 Task: Search one way flight ticket for 3 adults, 3 children in business from New York: Laguardia Airport (and Marine Air Terminal) to Jackson: Jackson Hole Airport on 5-2-2023. Choice of flights is Delta. Number of bags: 4 checked bags. Price is upto 89000. Outbound departure time preference is 14:15.
Action: Mouse moved to (287, 378)
Screenshot: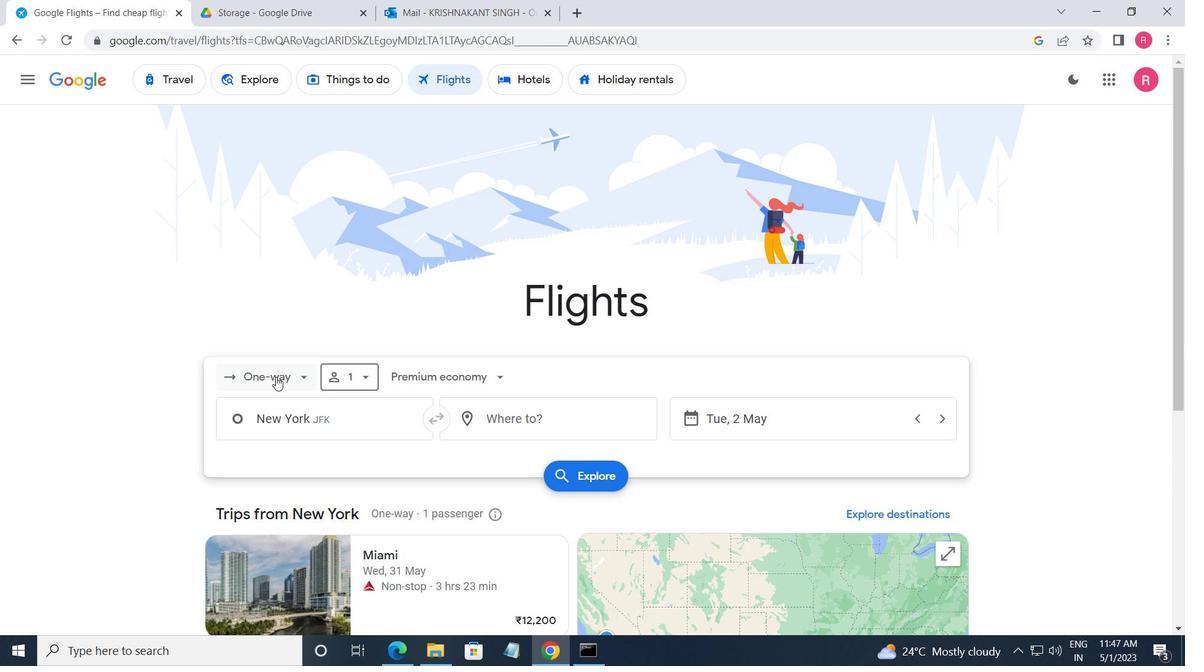 
Action: Mouse pressed left at (287, 378)
Screenshot: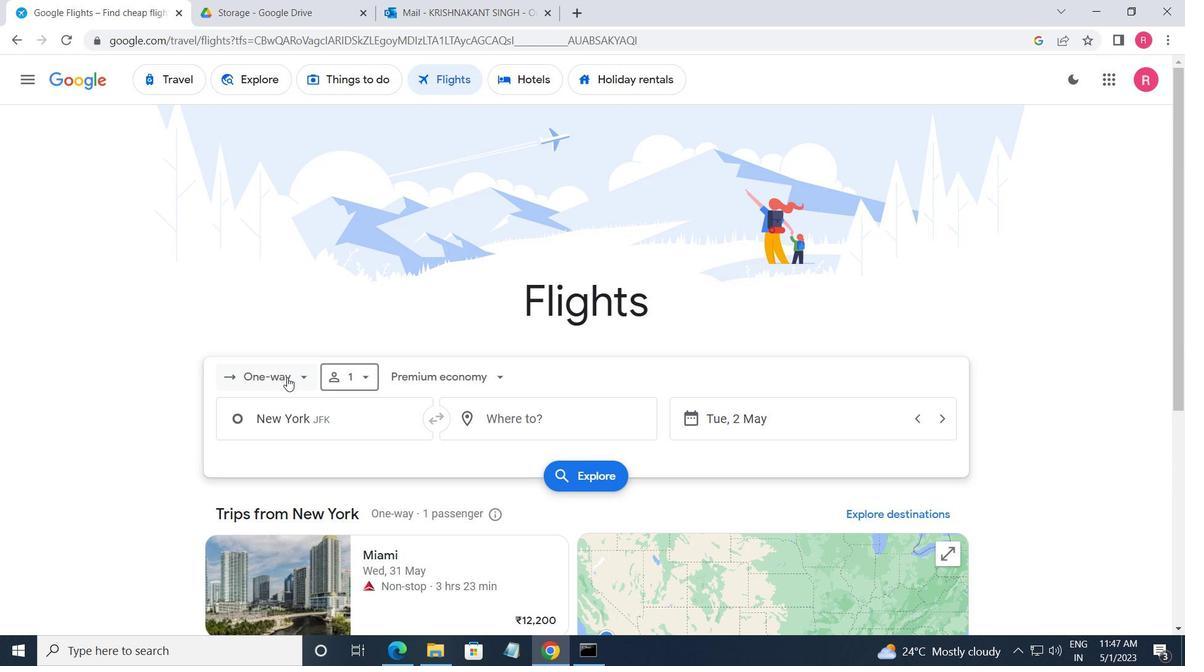 
Action: Mouse moved to (294, 443)
Screenshot: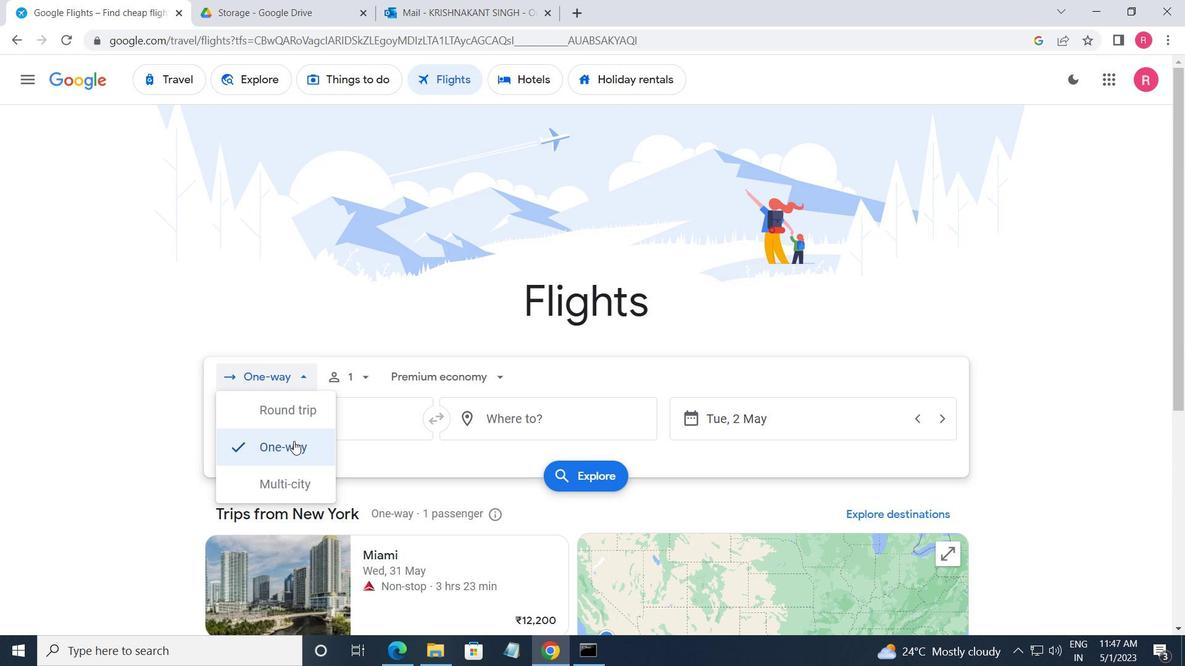 
Action: Mouse pressed left at (294, 443)
Screenshot: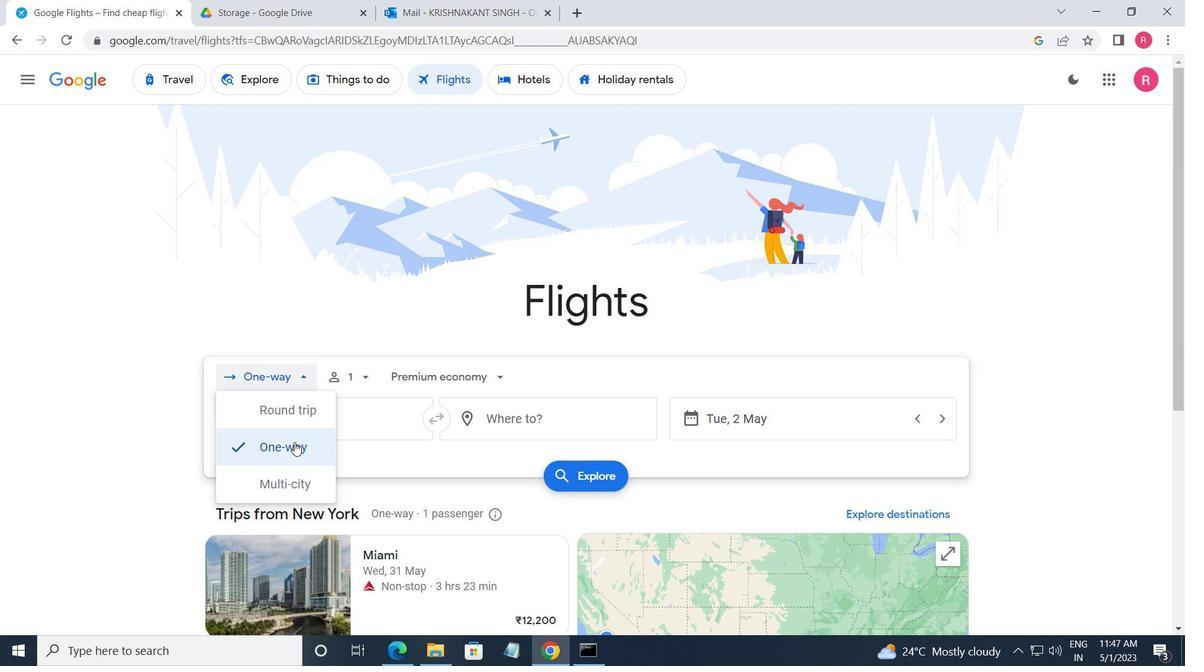 
Action: Mouse moved to (349, 387)
Screenshot: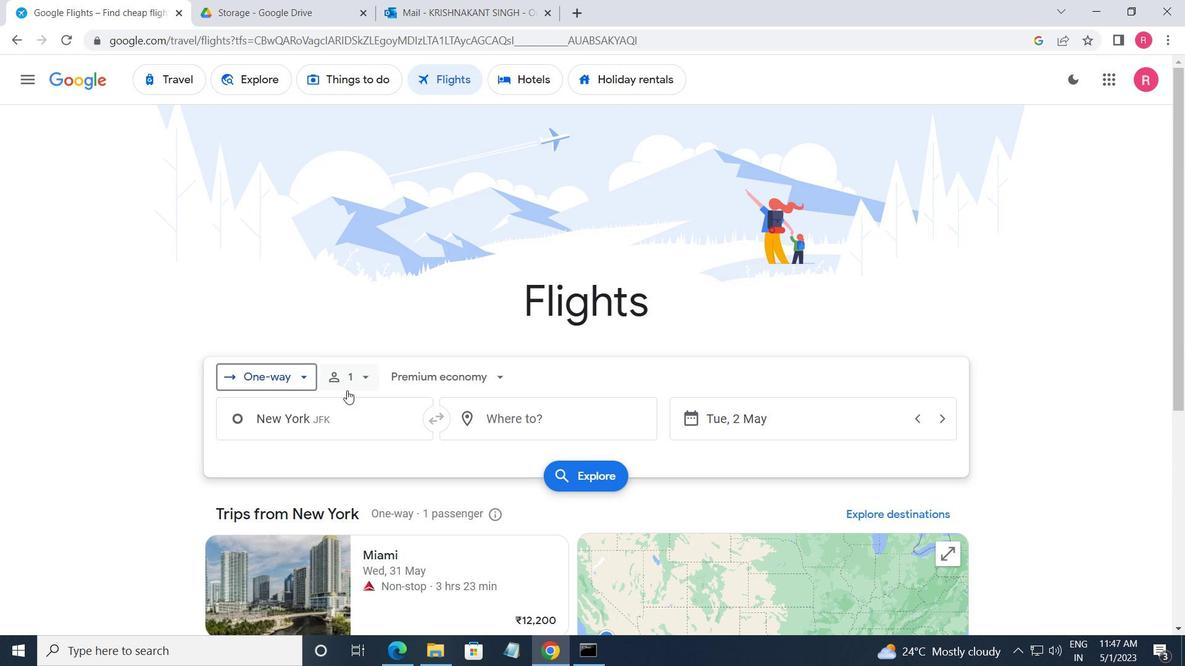 
Action: Mouse pressed left at (349, 387)
Screenshot: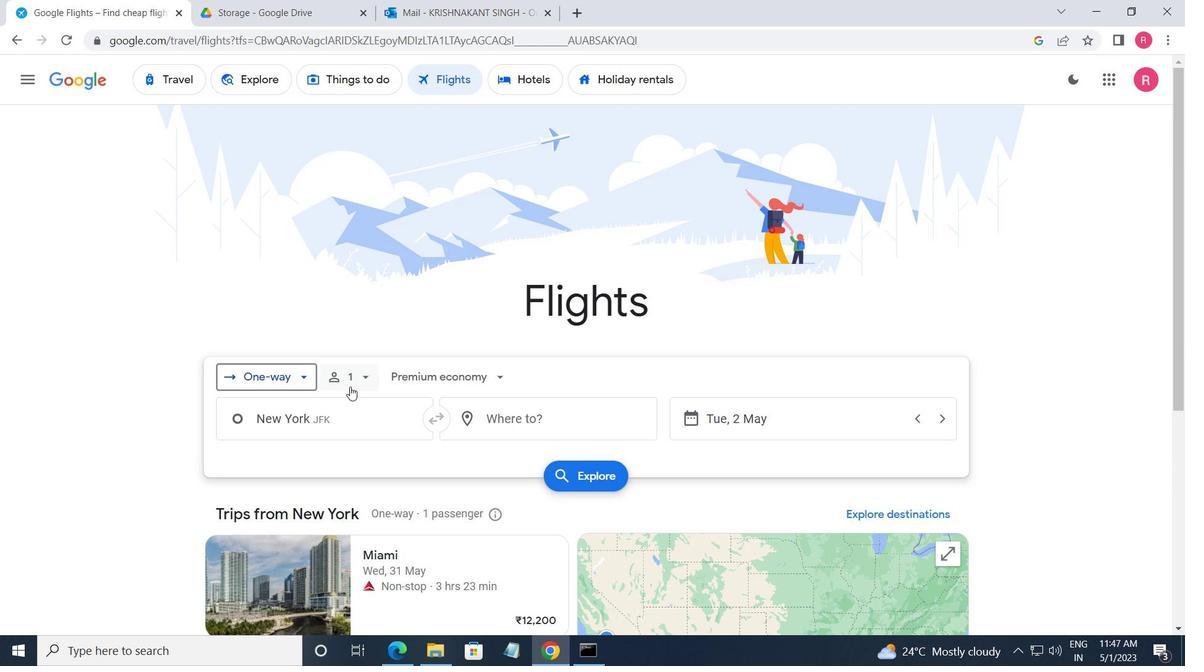 
Action: Mouse moved to (475, 453)
Screenshot: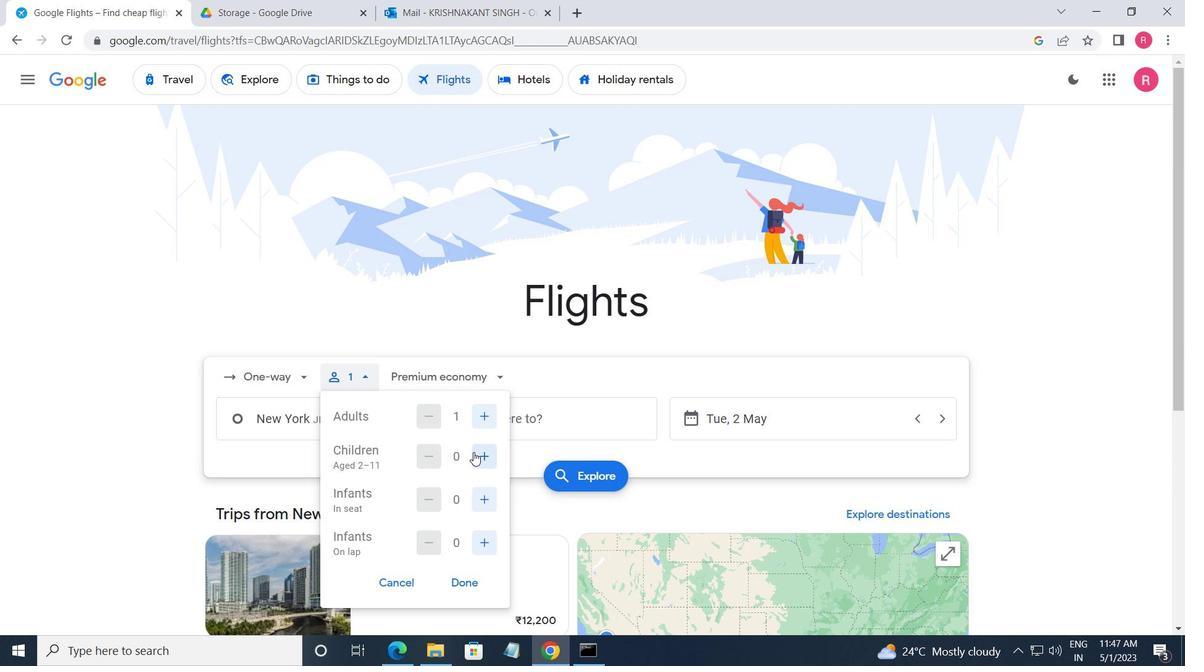 
Action: Mouse pressed left at (475, 453)
Screenshot: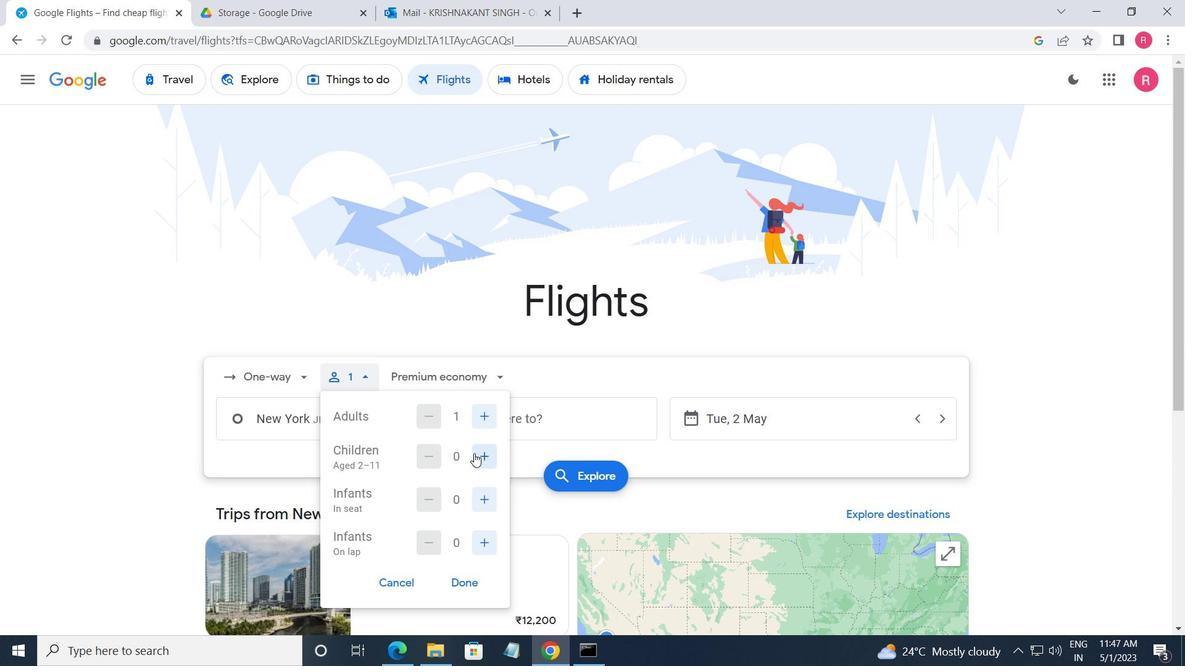 
Action: Mouse moved to (475, 453)
Screenshot: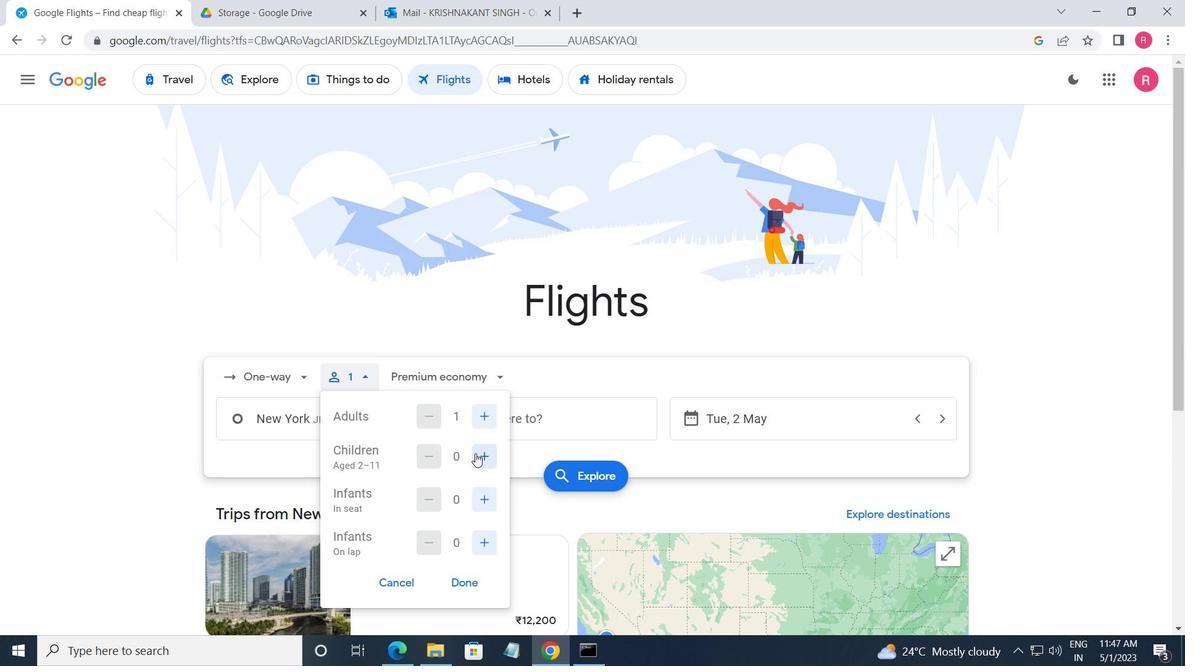 
Action: Mouse pressed left at (475, 453)
Screenshot: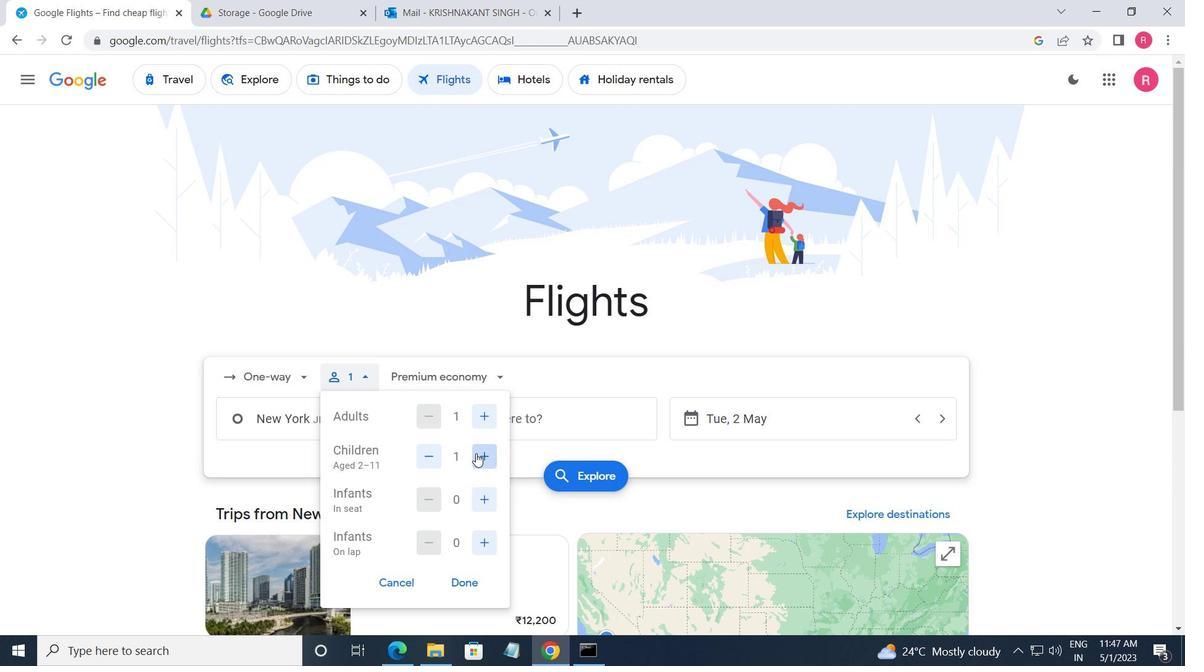 
Action: Mouse pressed left at (475, 453)
Screenshot: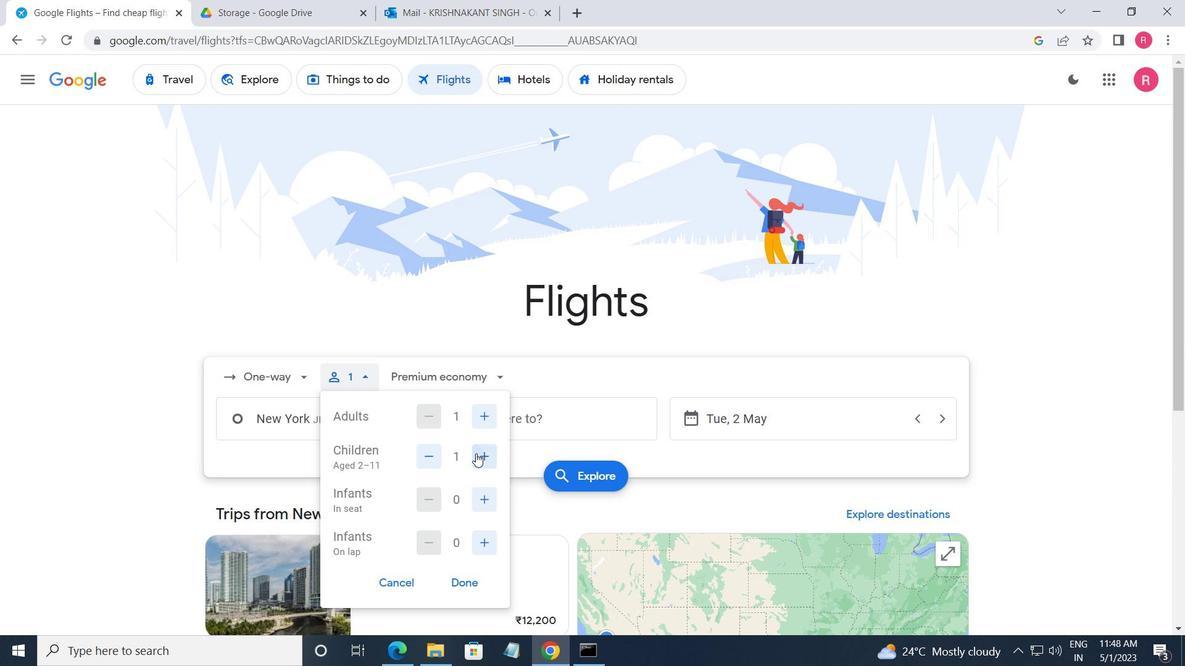 
Action: Mouse pressed left at (475, 453)
Screenshot: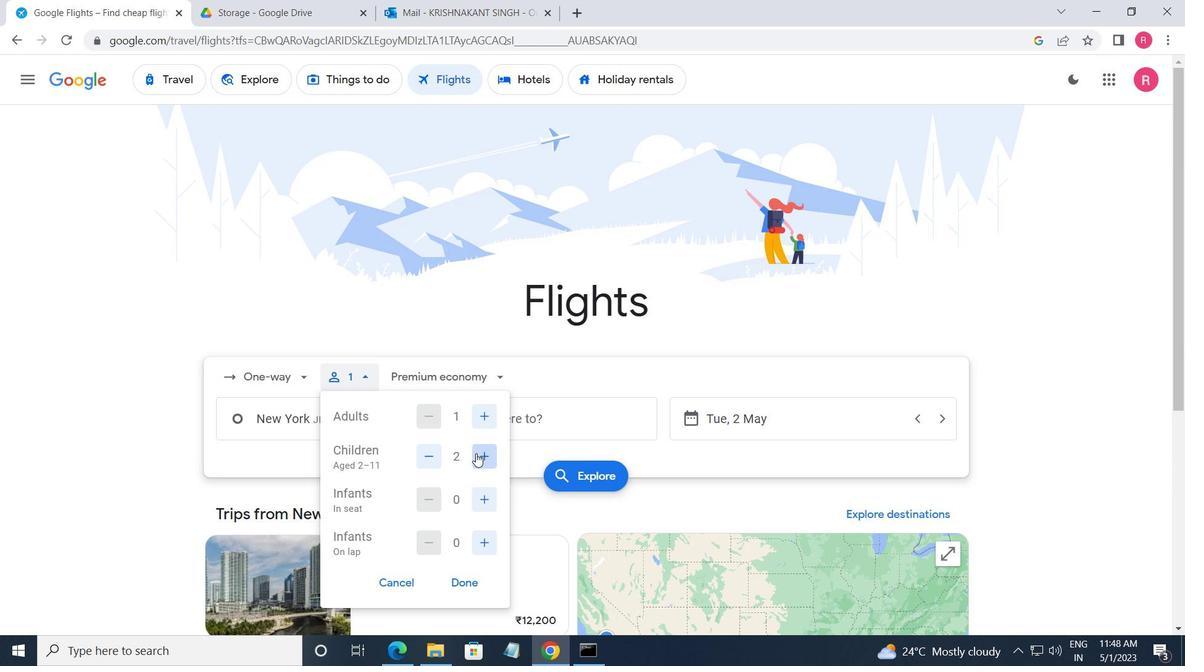 
Action: Mouse pressed left at (475, 453)
Screenshot: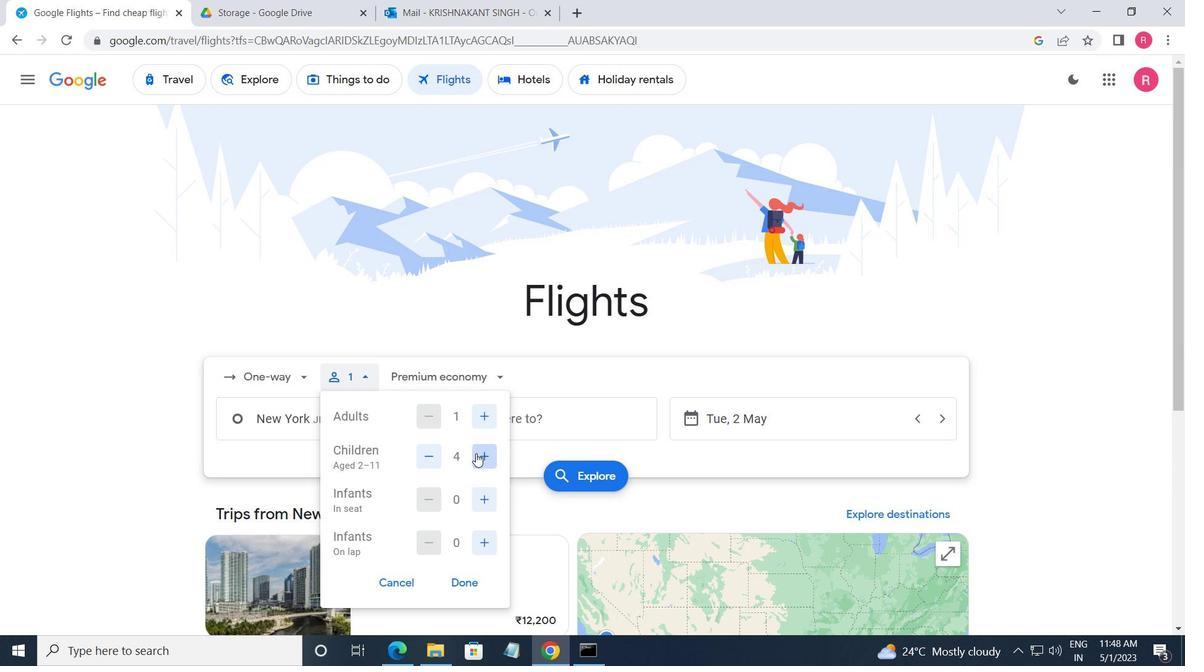 
Action: Mouse pressed left at (475, 453)
Screenshot: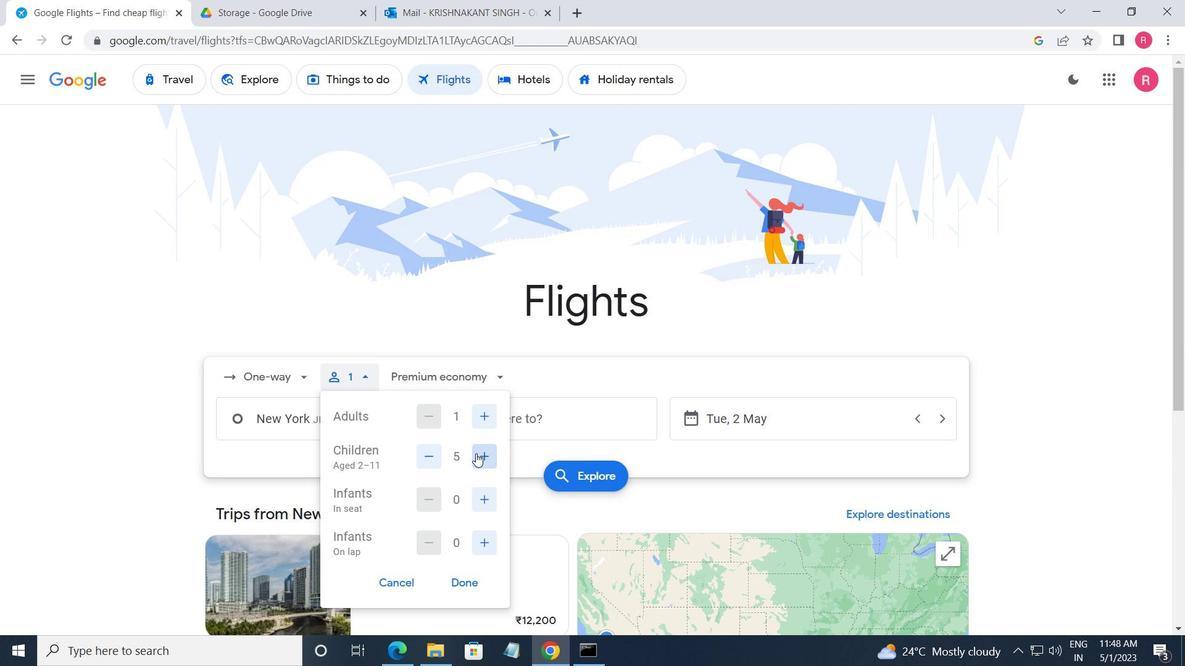 
Action: Mouse moved to (481, 495)
Screenshot: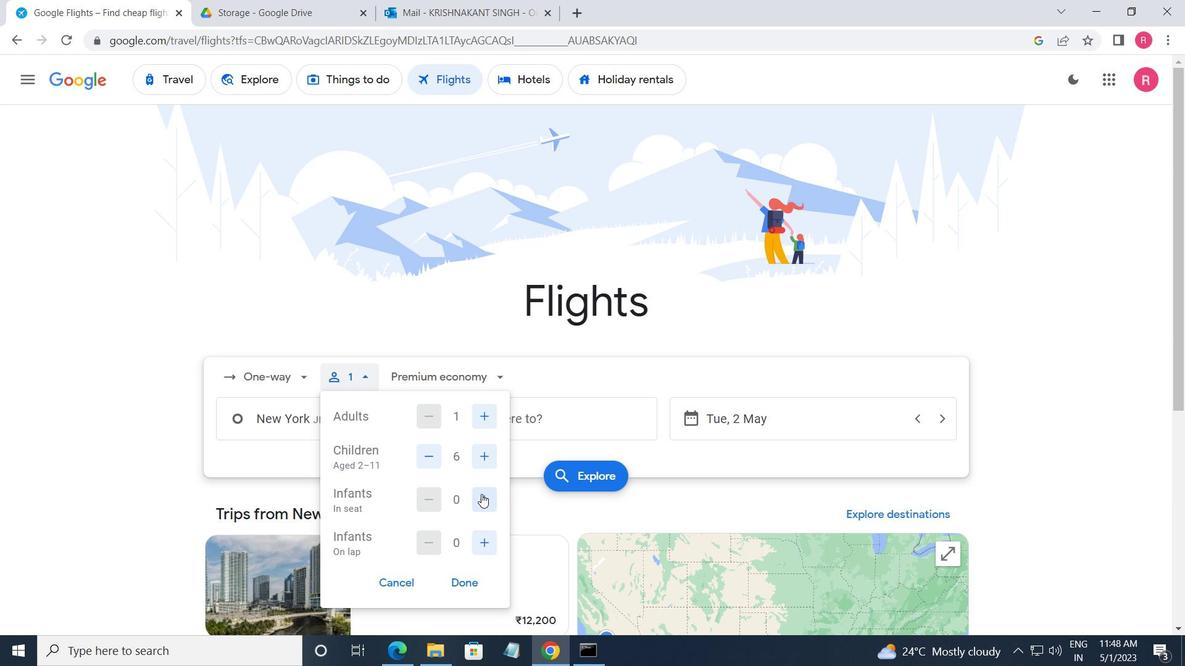 
Action: Mouse pressed left at (481, 495)
Screenshot: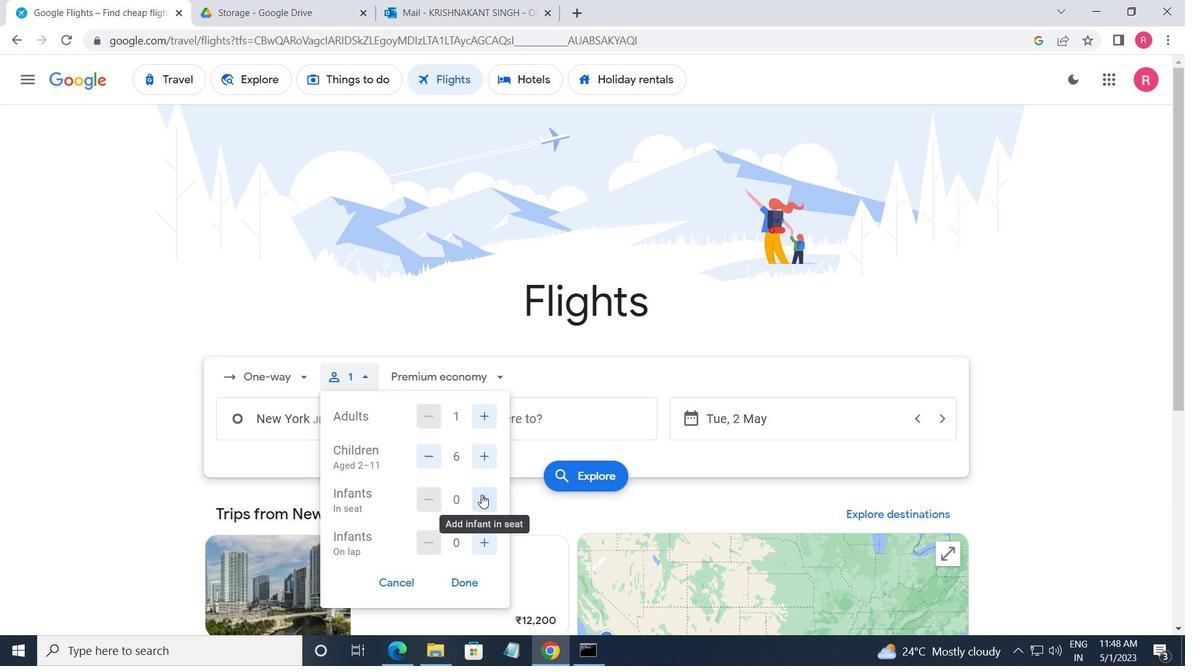 
Action: Mouse moved to (491, 542)
Screenshot: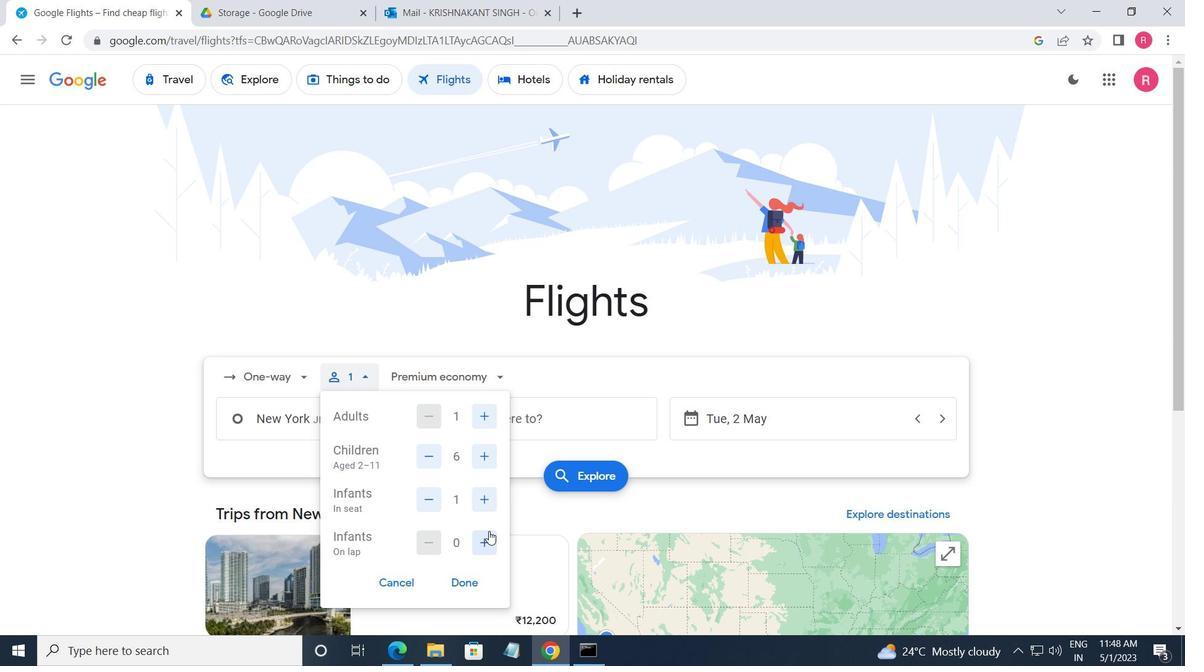 
Action: Mouse pressed left at (491, 542)
Screenshot: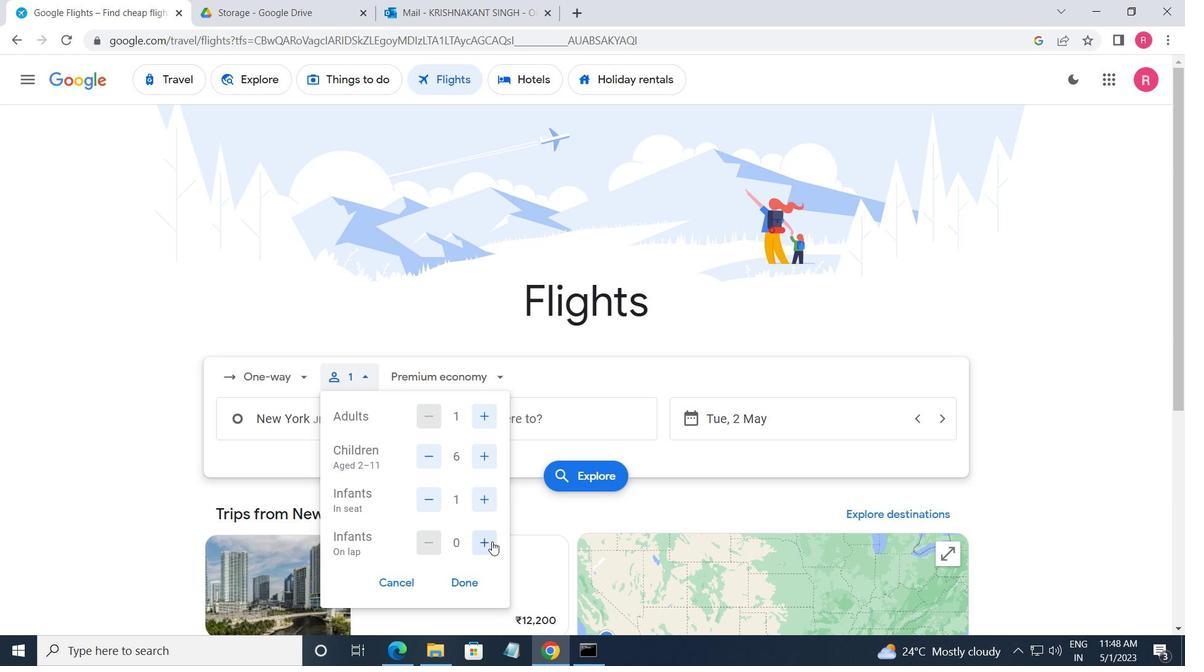 
Action: Mouse moved to (457, 580)
Screenshot: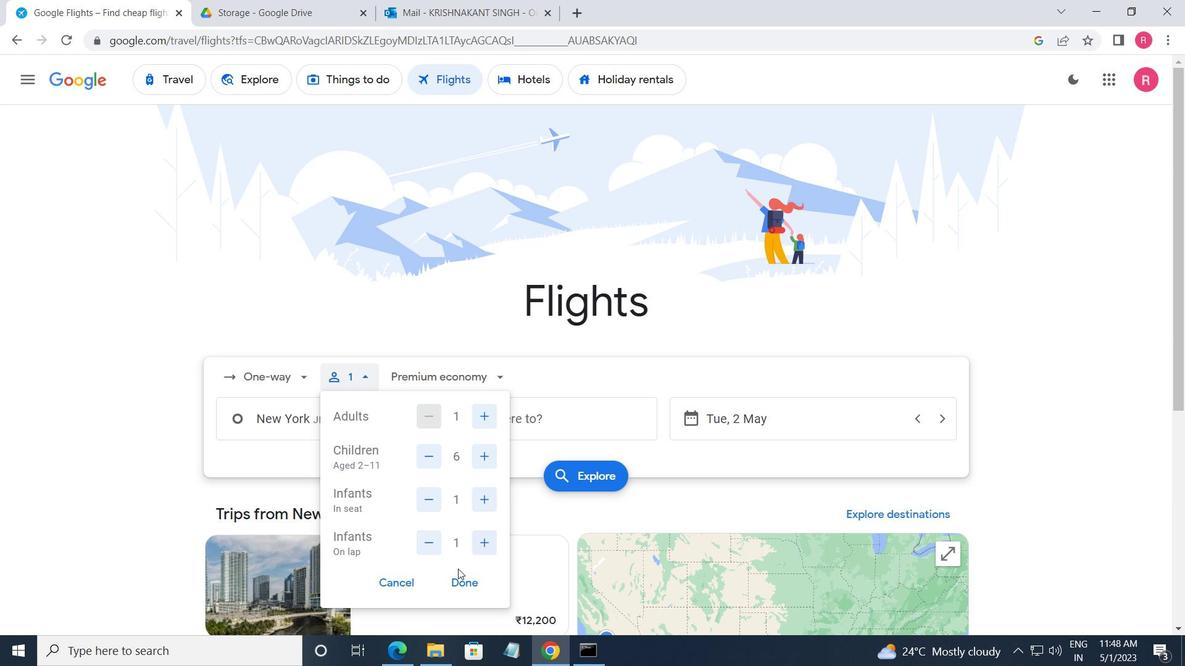 
Action: Mouse pressed left at (457, 580)
Screenshot: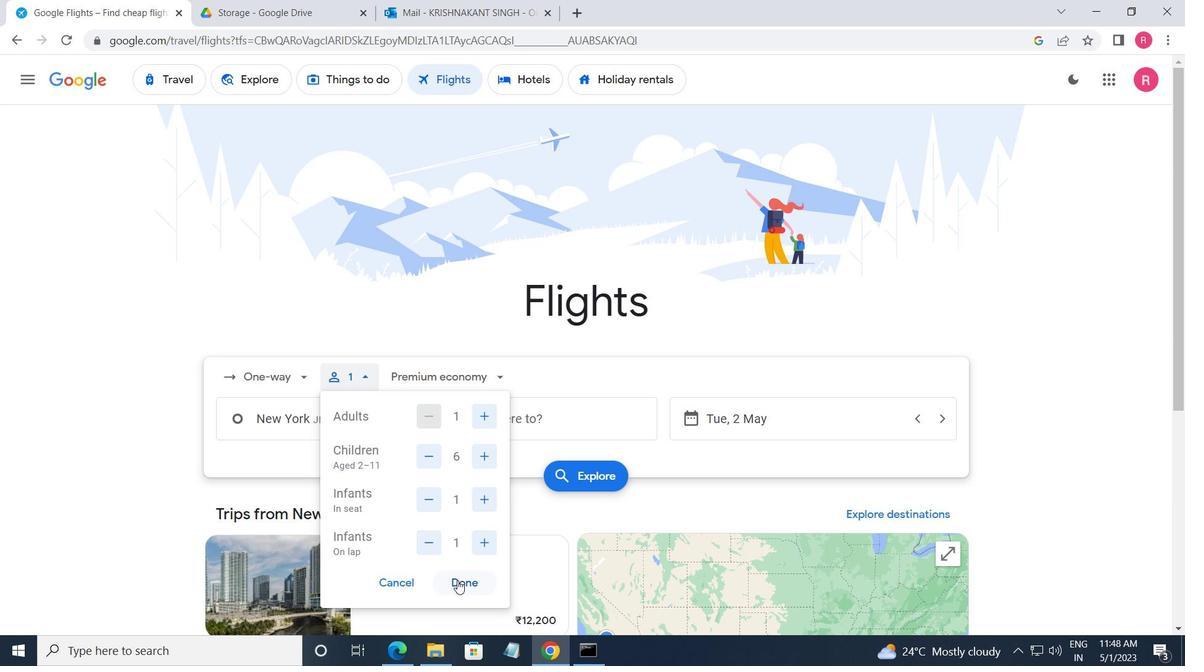 
Action: Mouse moved to (459, 382)
Screenshot: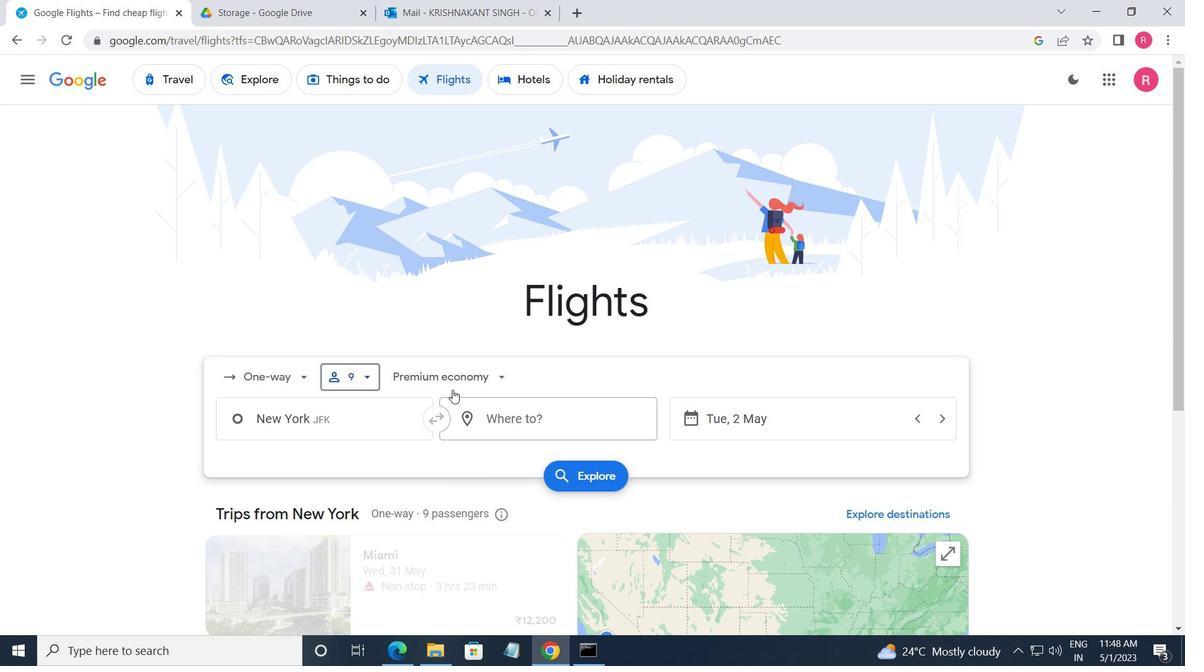 
Action: Mouse pressed left at (459, 382)
Screenshot: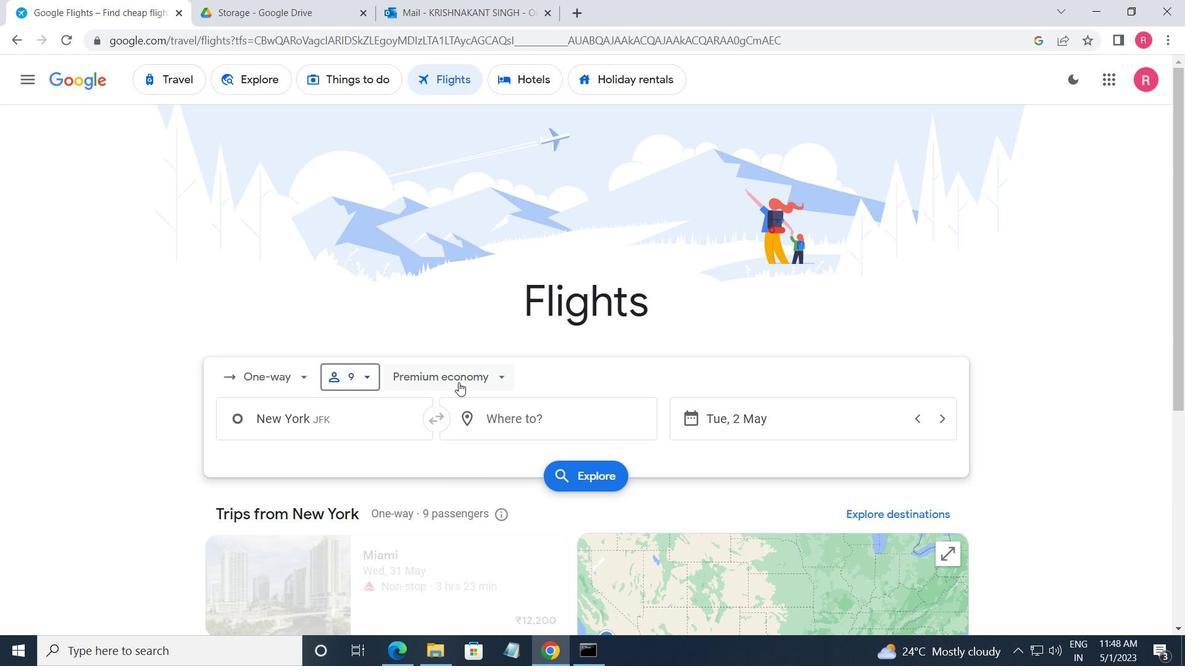 
Action: Mouse moved to (457, 478)
Screenshot: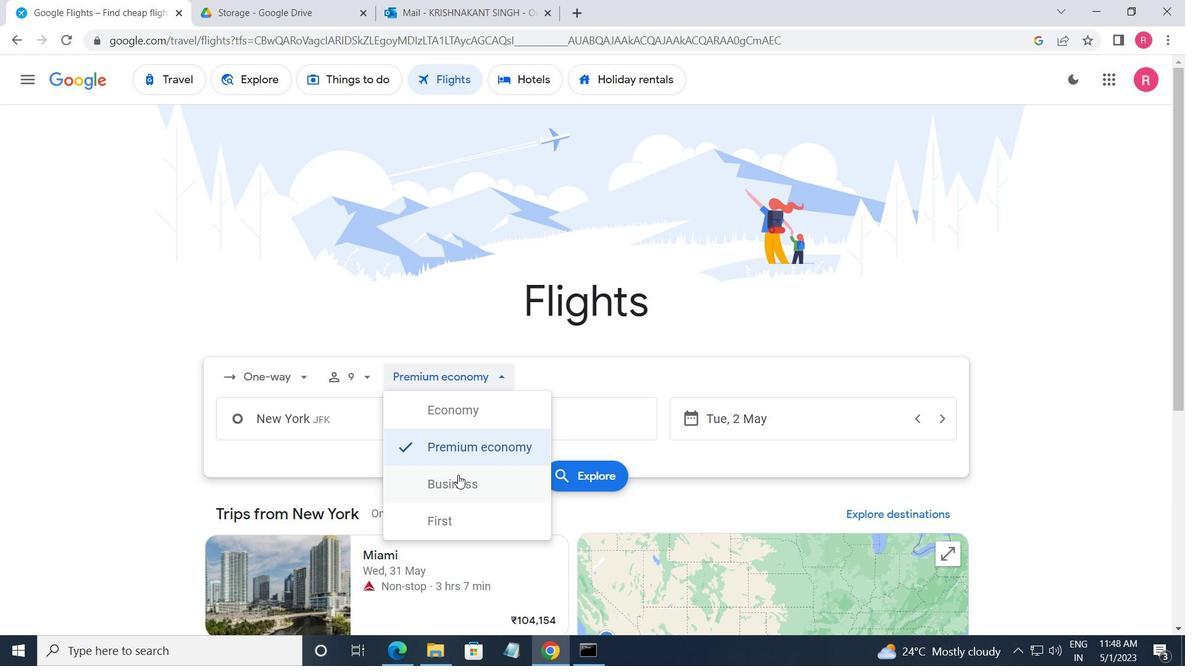 
Action: Mouse pressed left at (457, 478)
Screenshot: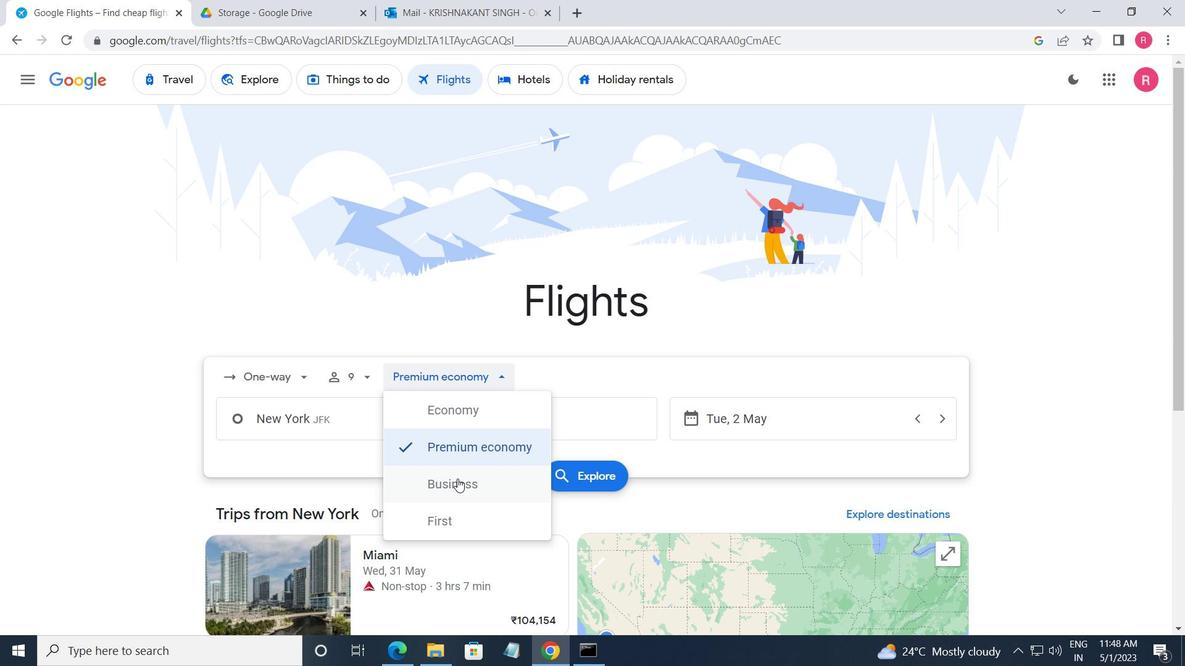 
Action: Mouse moved to (360, 427)
Screenshot: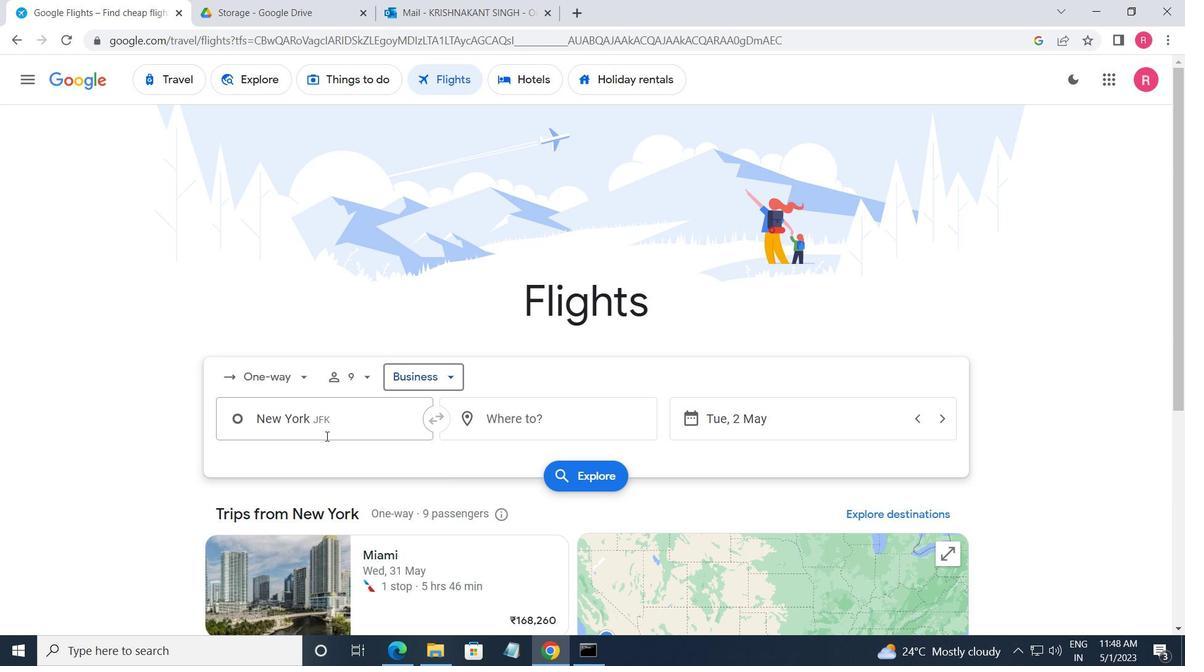 
Action: Mouse pressed left at (360, 427)
Screenshot: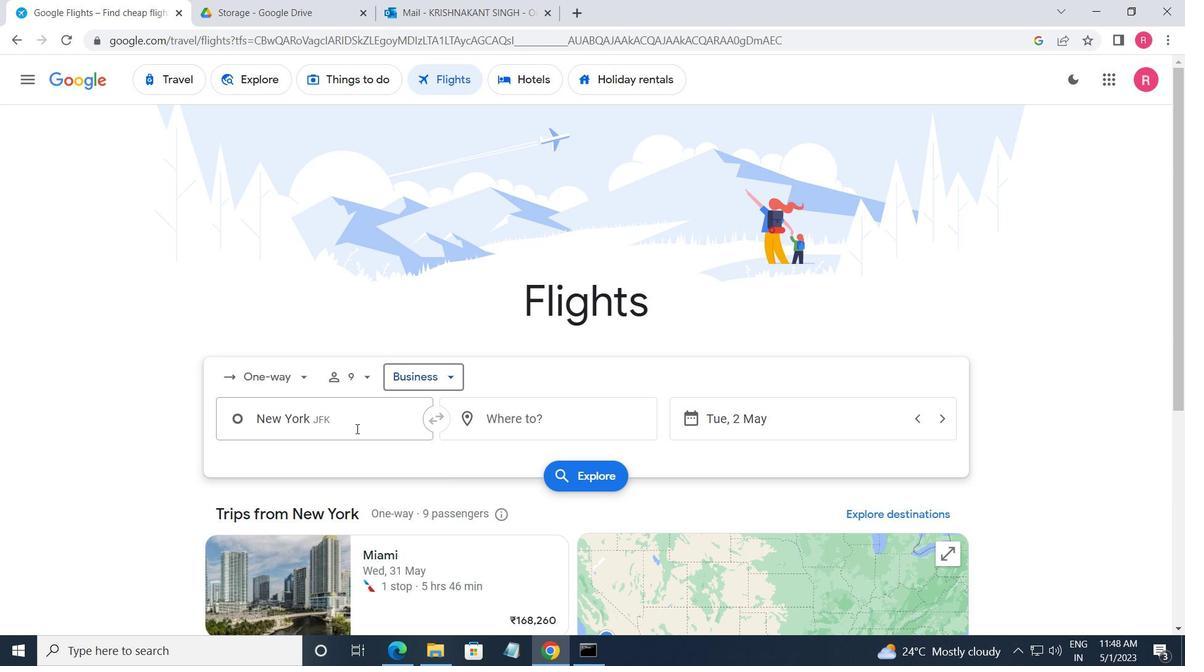 
Action: Mouse moved to (373, 504)
Screenshot: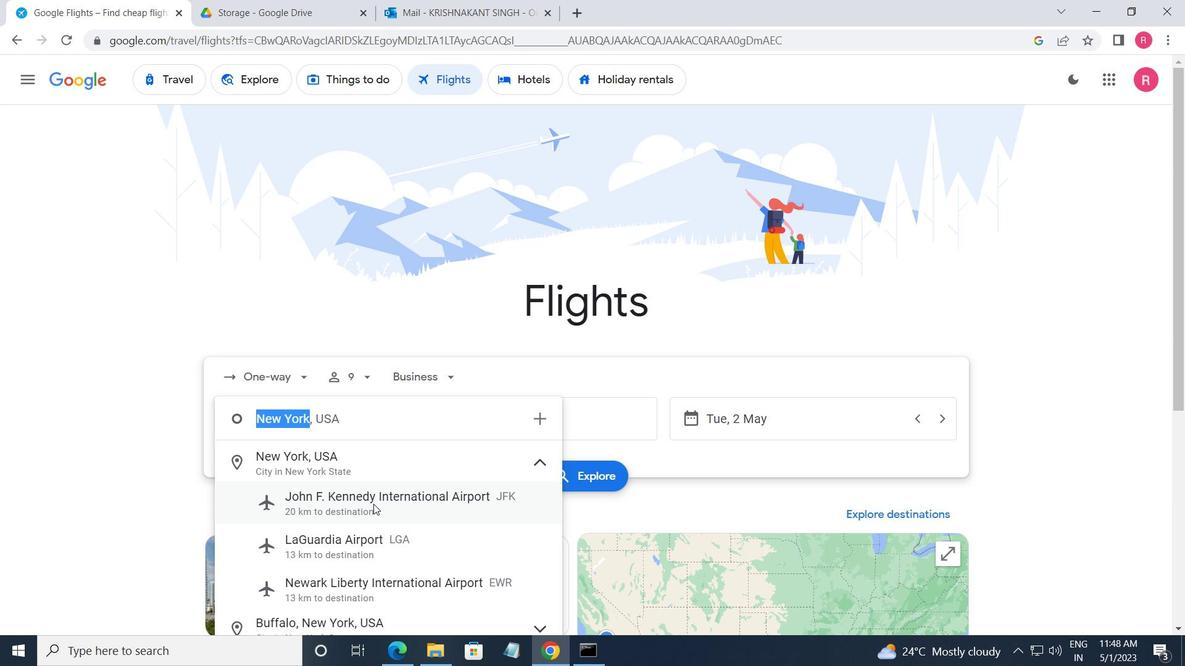
Action: Mouse pressed left at (373, 504)
Screenshot: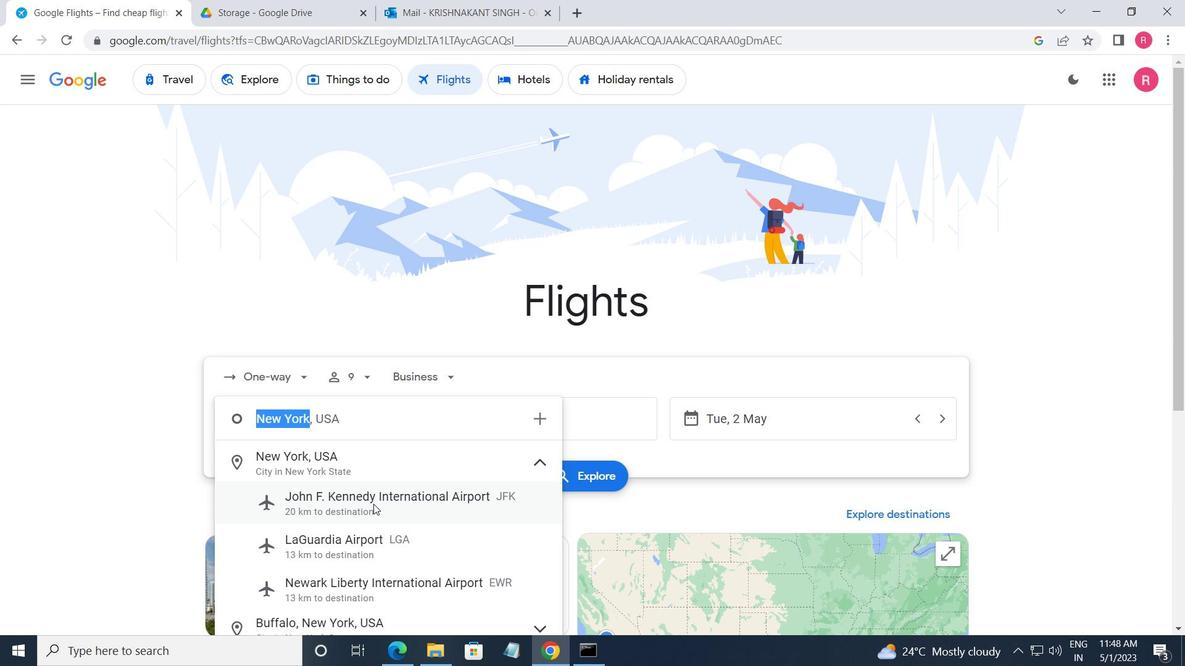 
Action: Mouse moved to (499, 431)
Screenshot: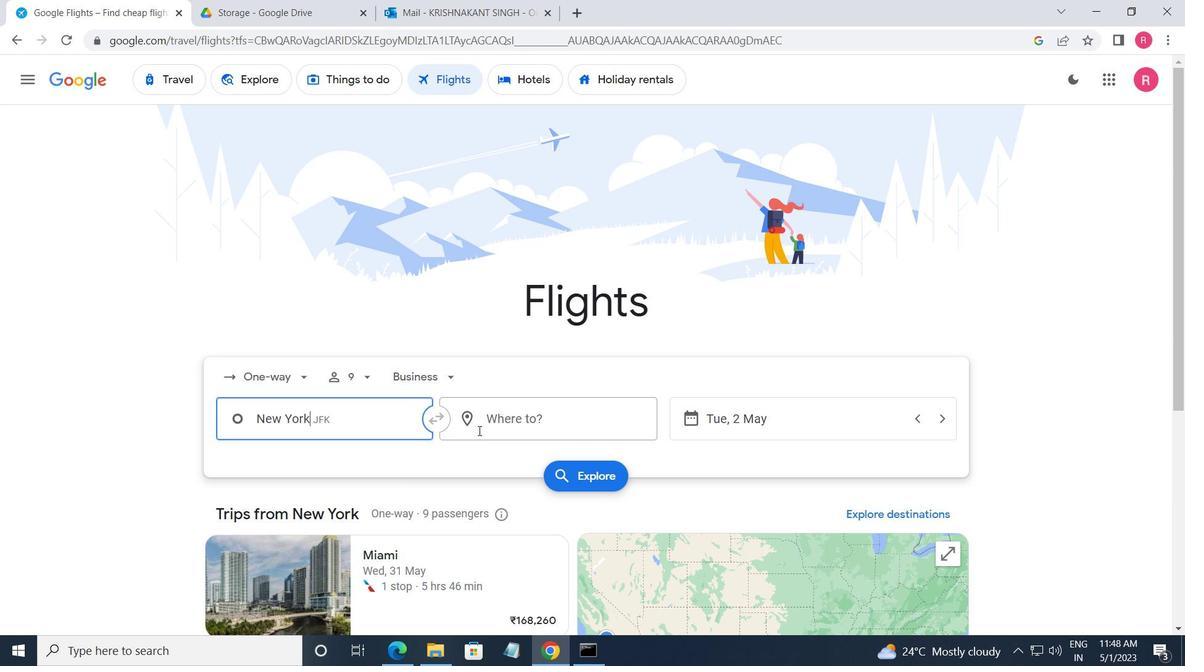 
Action: Mouse pressed left at (499, 431)
Screenshot: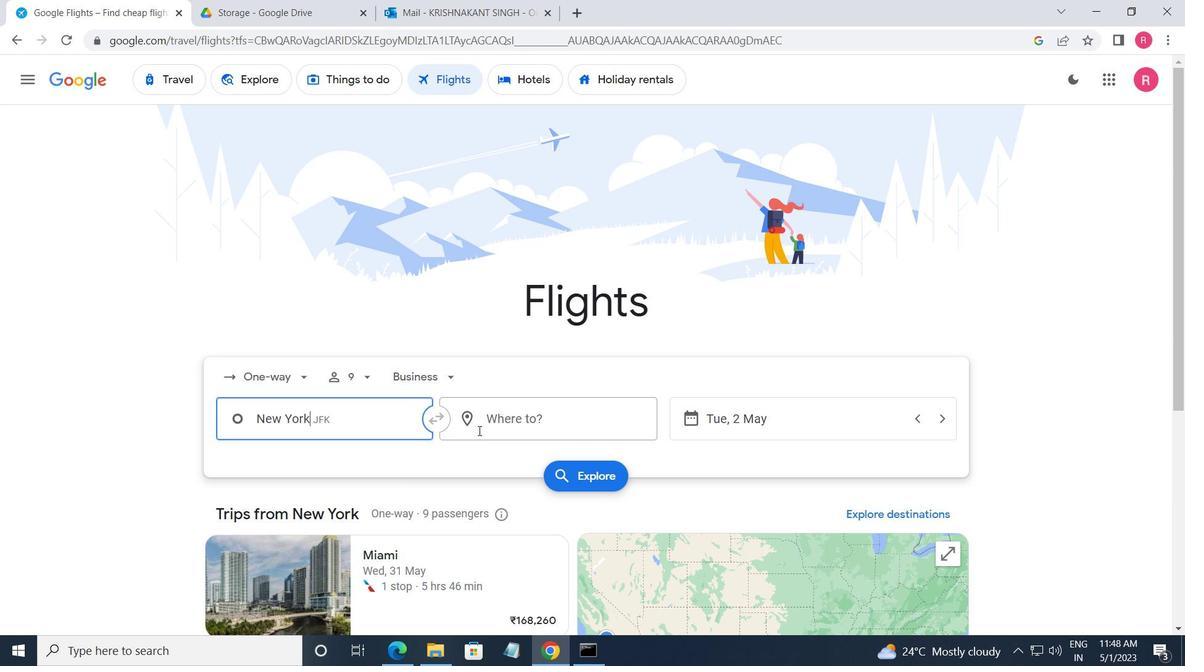 
Action: Mouse moved to (495, 567)
Screenshot: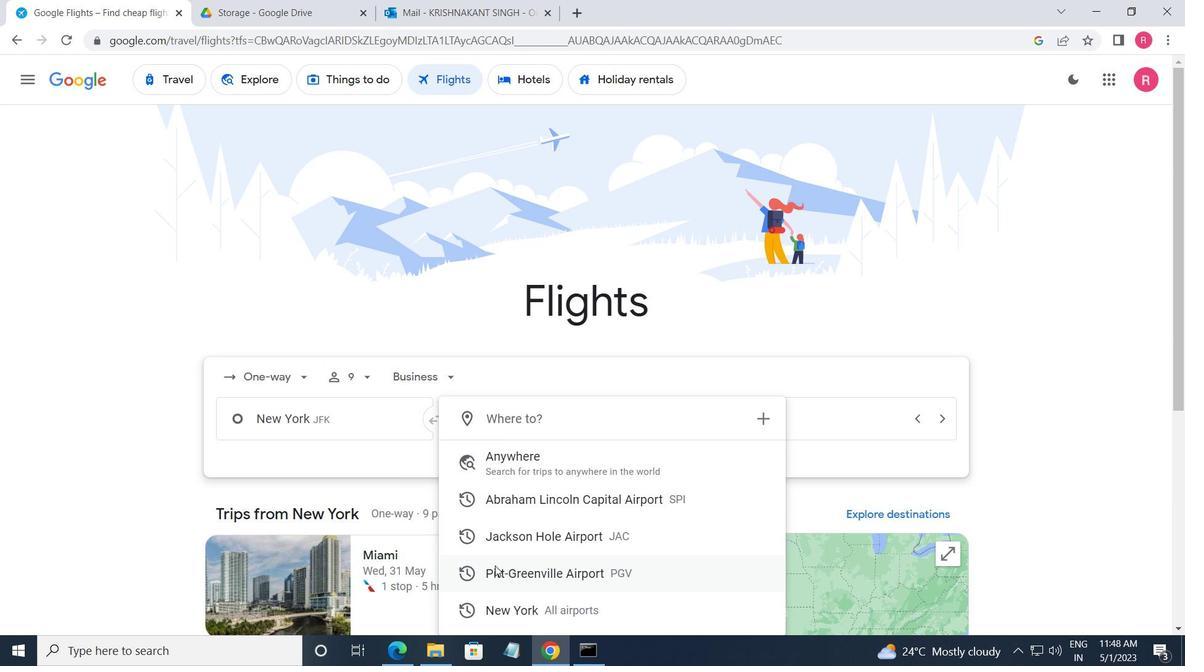 
Action: Mouse pressed left at (495, 567)
Screenshot: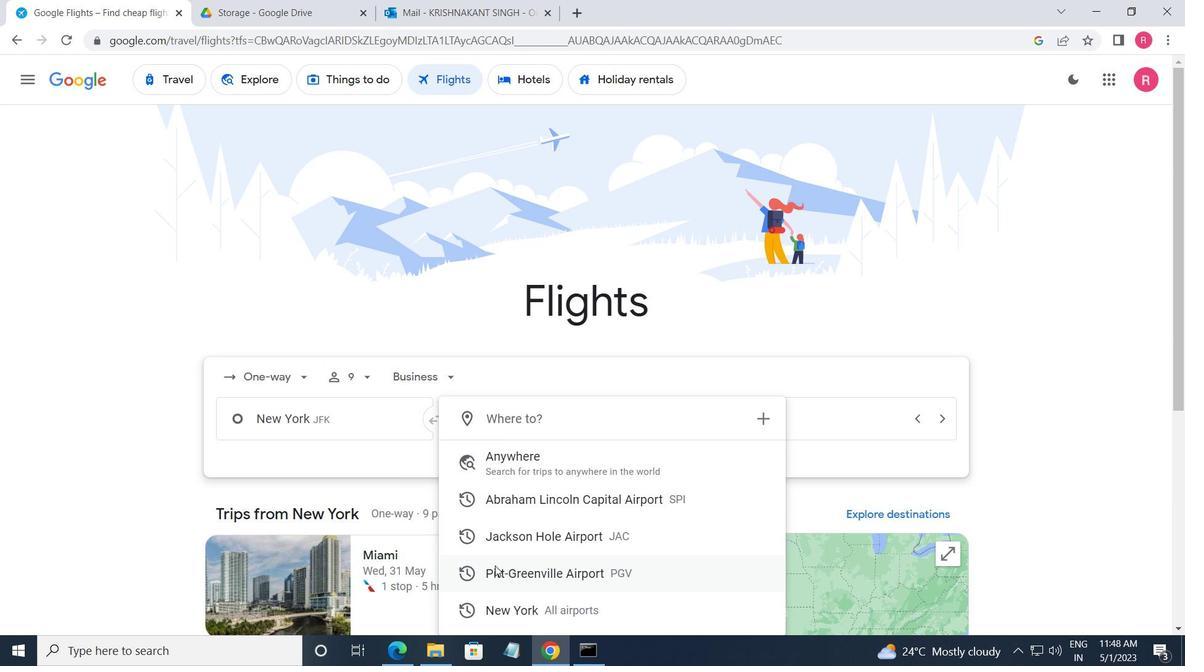 
Action: Mouse moved to (780, 420)
Screenshot: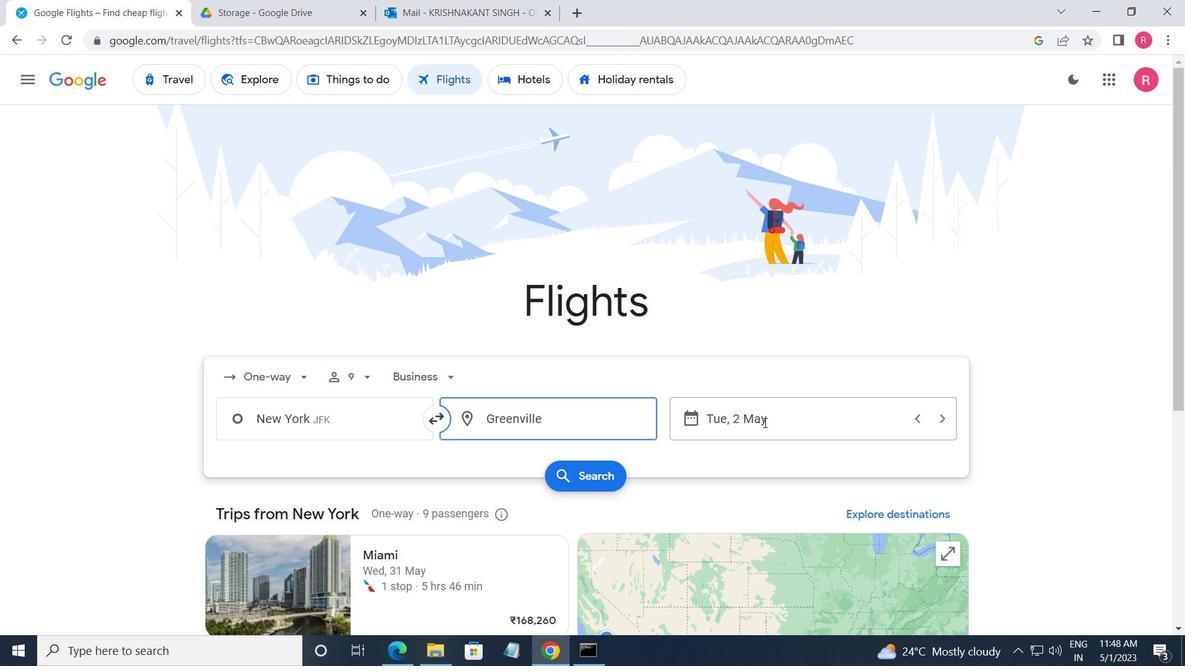 
Action: Mouse pressed left at (780, 420)
Screenshot: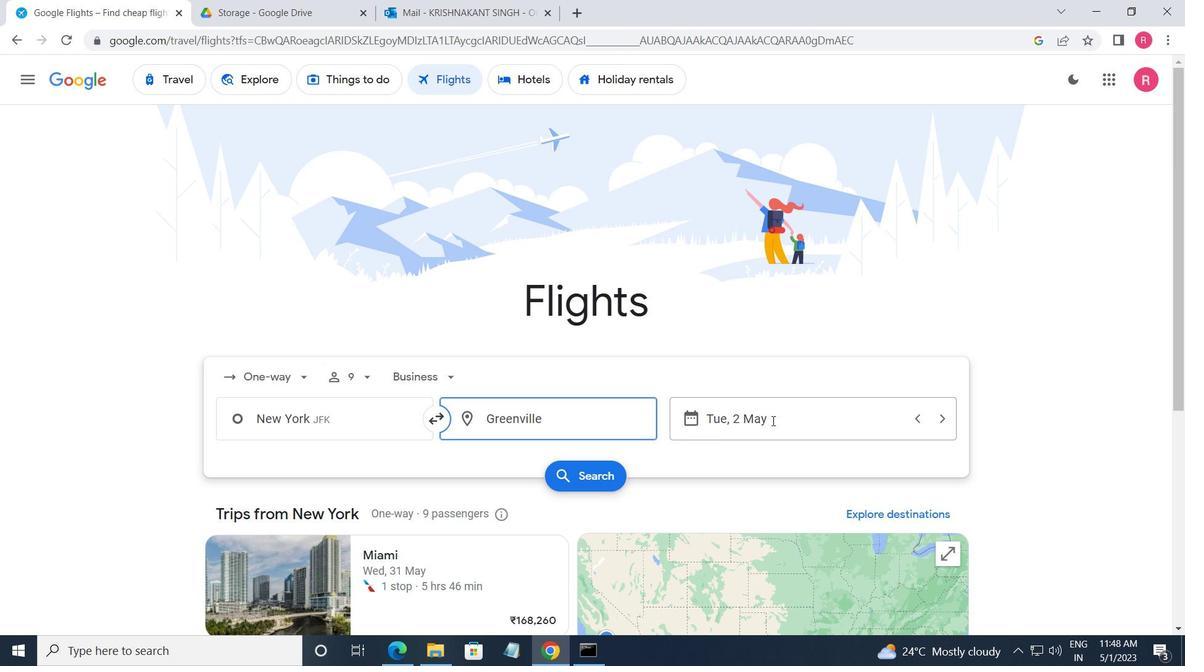 
Action: Mouse moved to (482, 363)
Screenshot: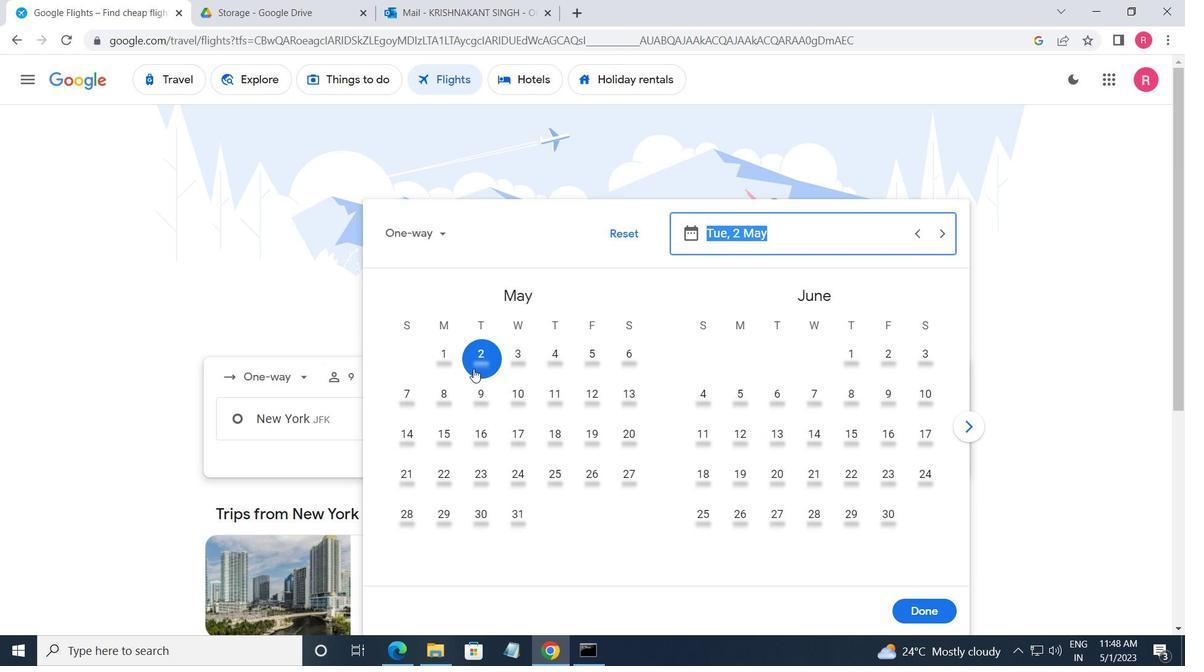 
Action: Mouse pressed left at (482, 363)
Screenshot: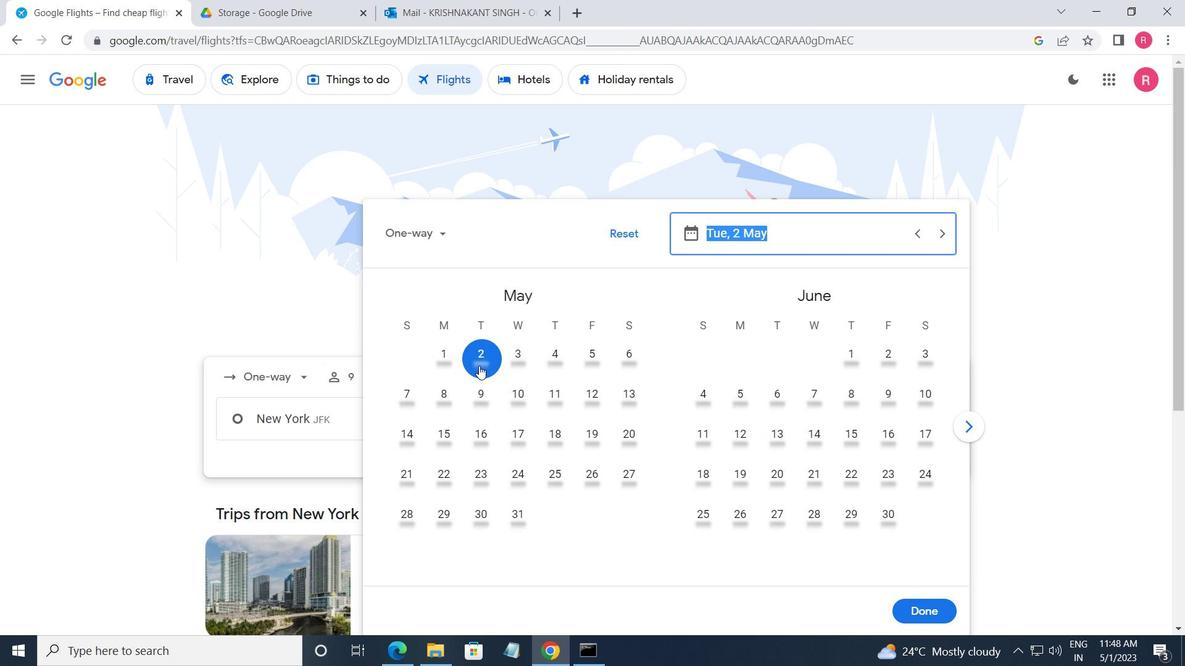 
Action: Mouse moved to (925, 619)
Screenshot: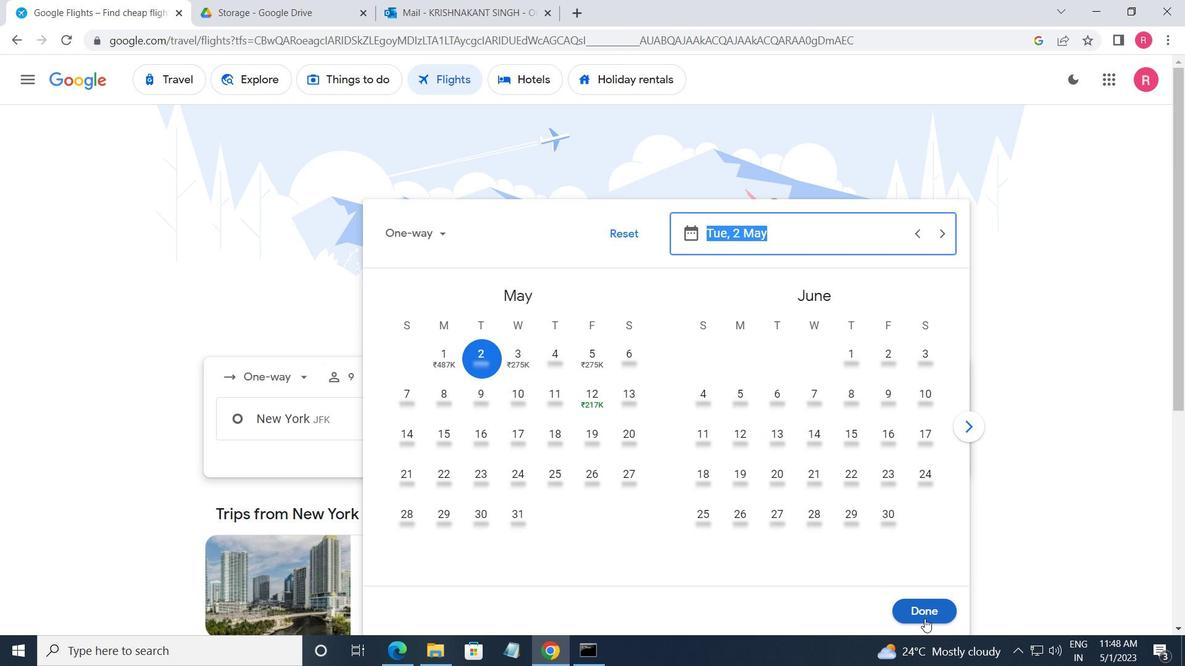 
Action: Mouse pressed left at (925, 619)
Screenshot: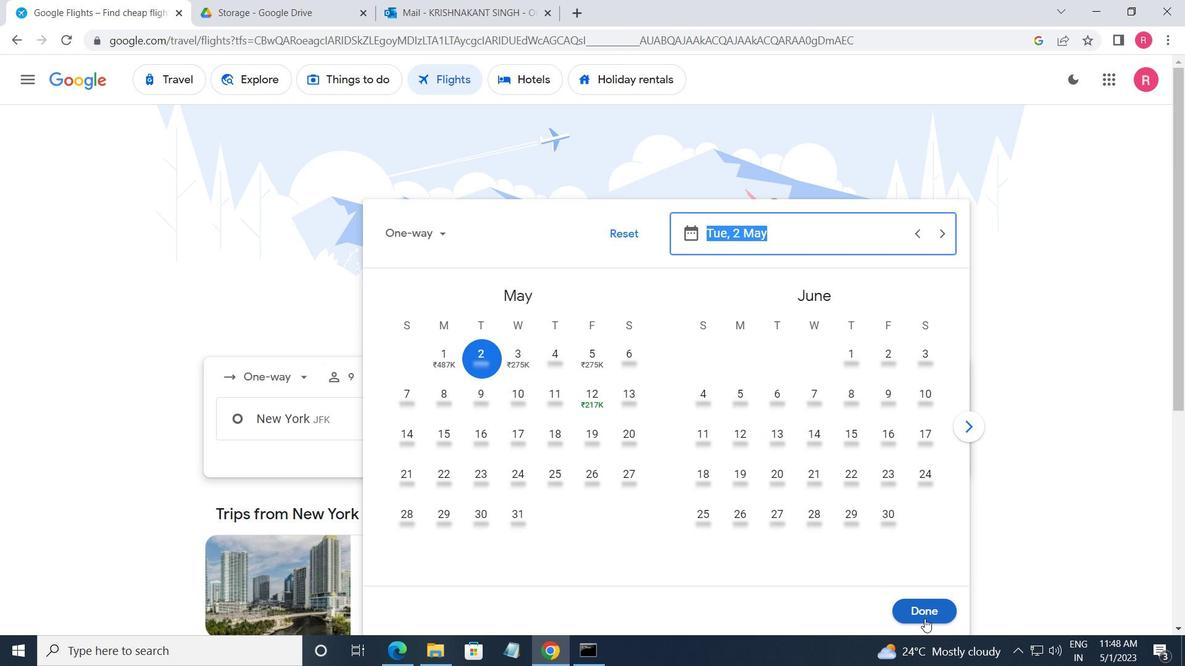 
Action: Mouse moved to (589, 485)
Screenshot: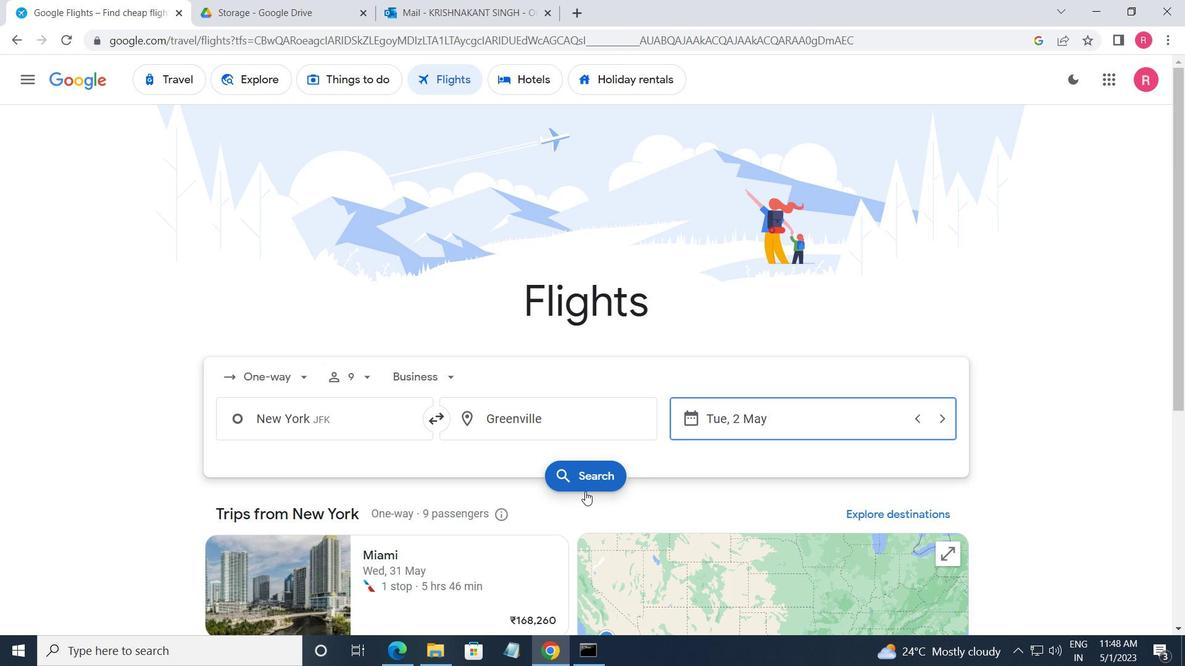 
Action: Mouse pressed left at (589, 485)
Screenshot: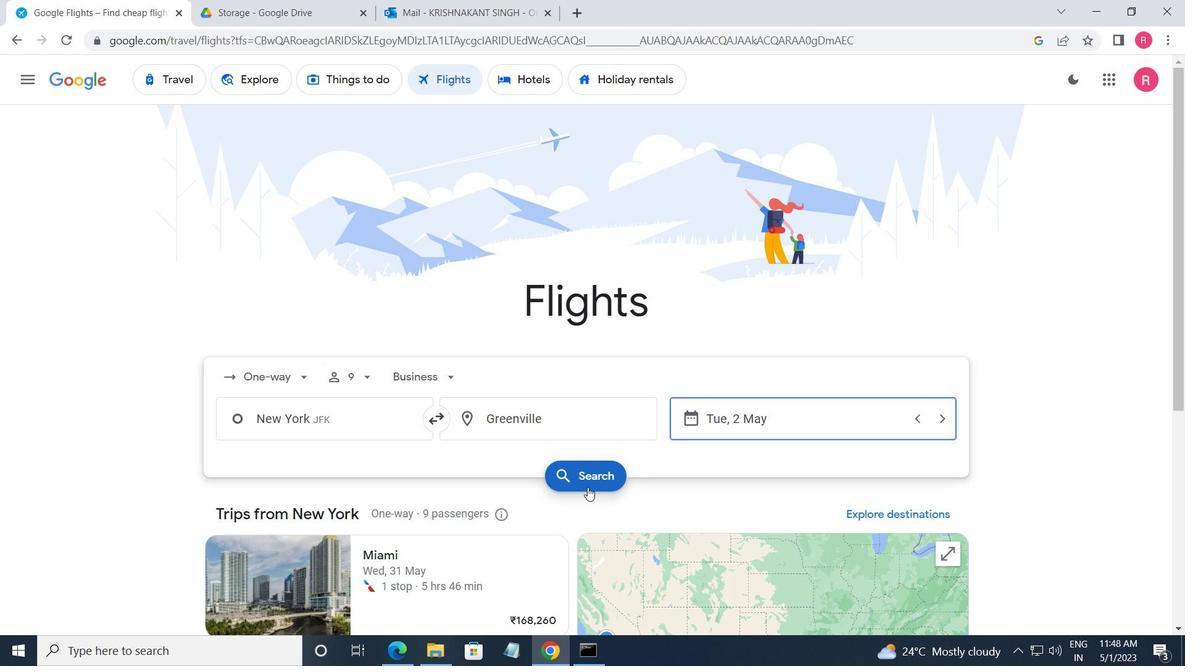 
Action: Mouse moved to (246, 234)
Screenshot: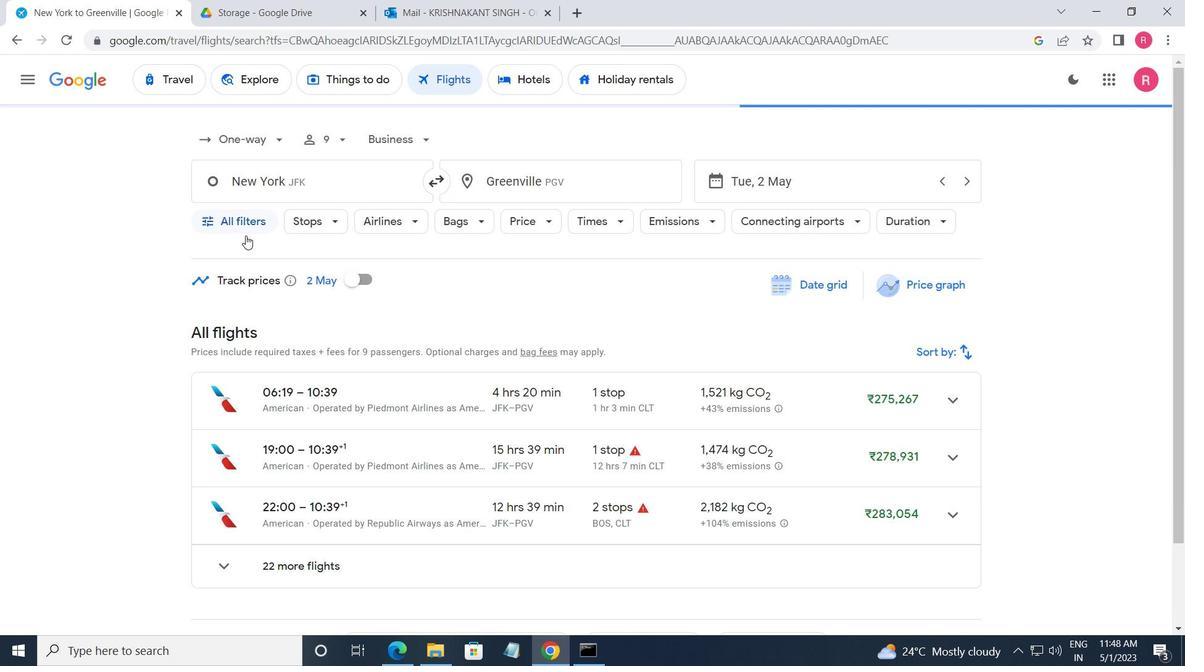 
Action: Mouse pressed left at (246, 234)
Screenshot: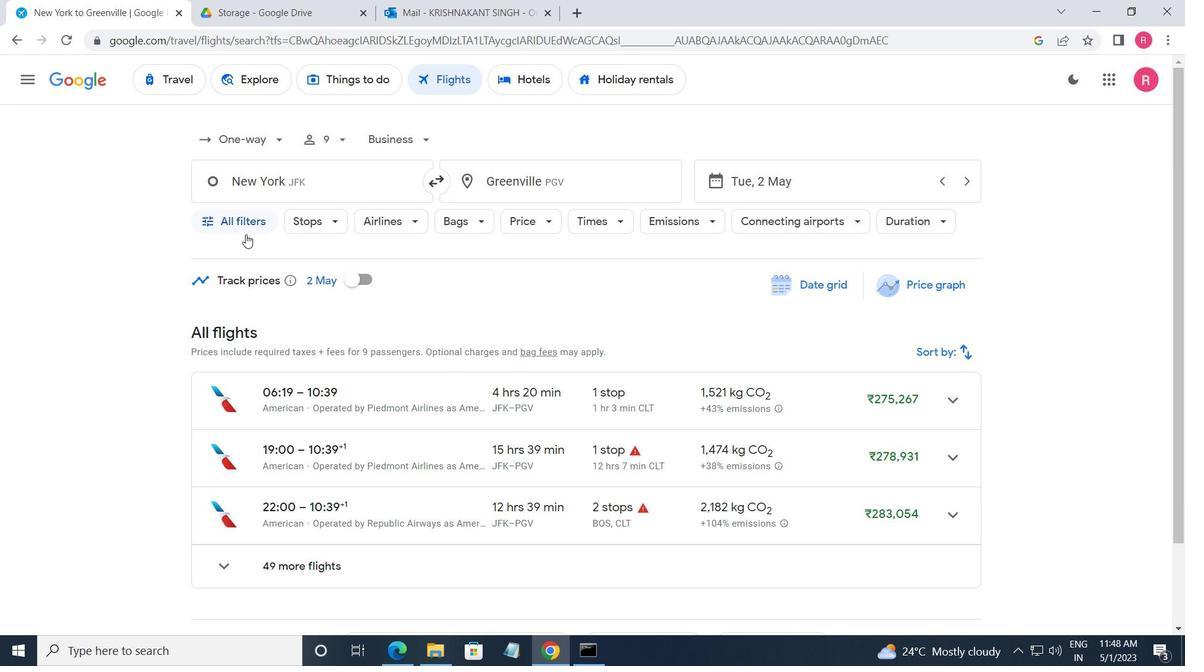 
Action: Mouse scrolled (246, 233) with delta (0, 0)
Screenshot: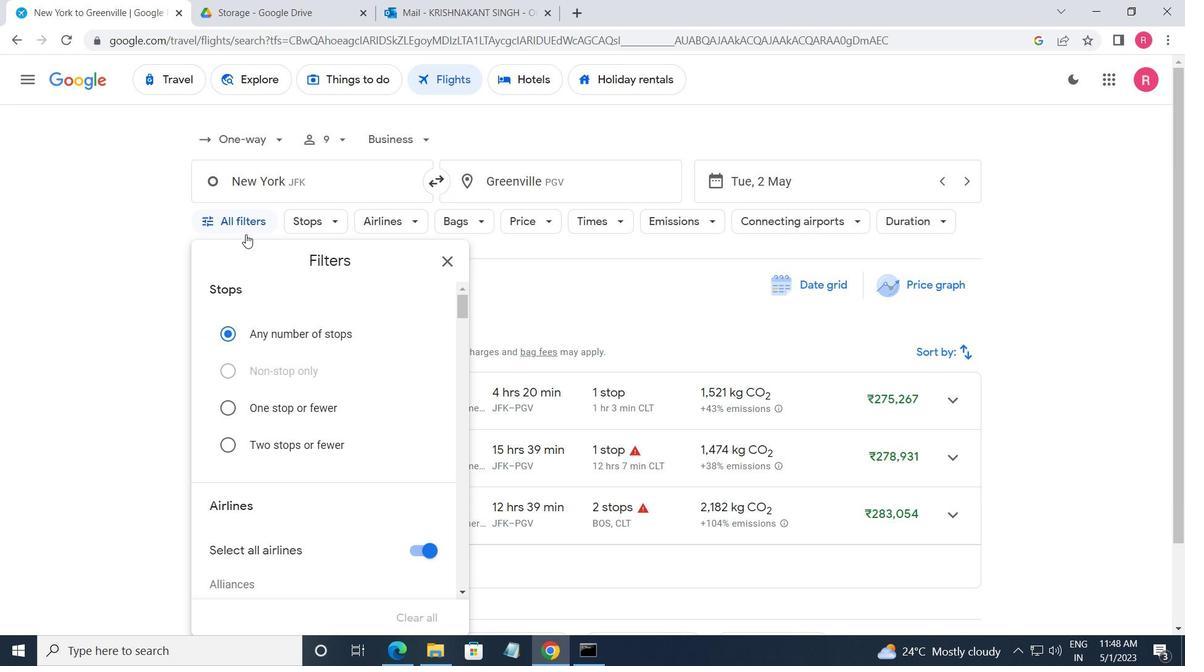 
Action: Mouse scrolled (246, 233) with delta (0, 0)
Screenshot: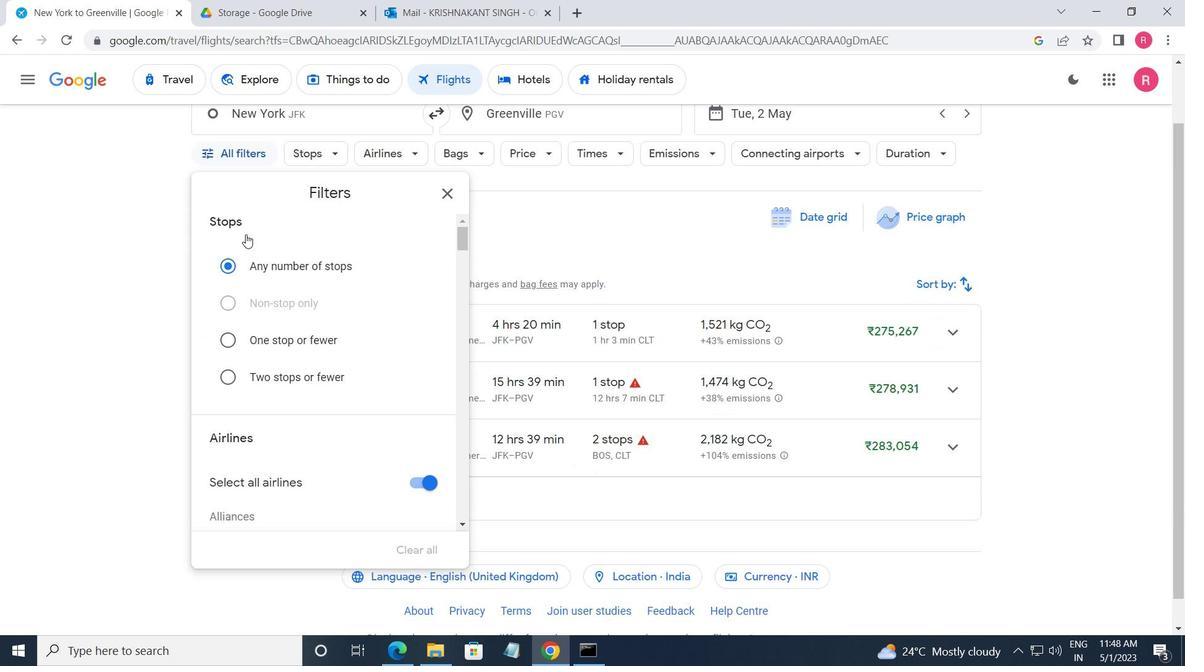 
Action: Mouse moved to (297, 298)
Screenshot: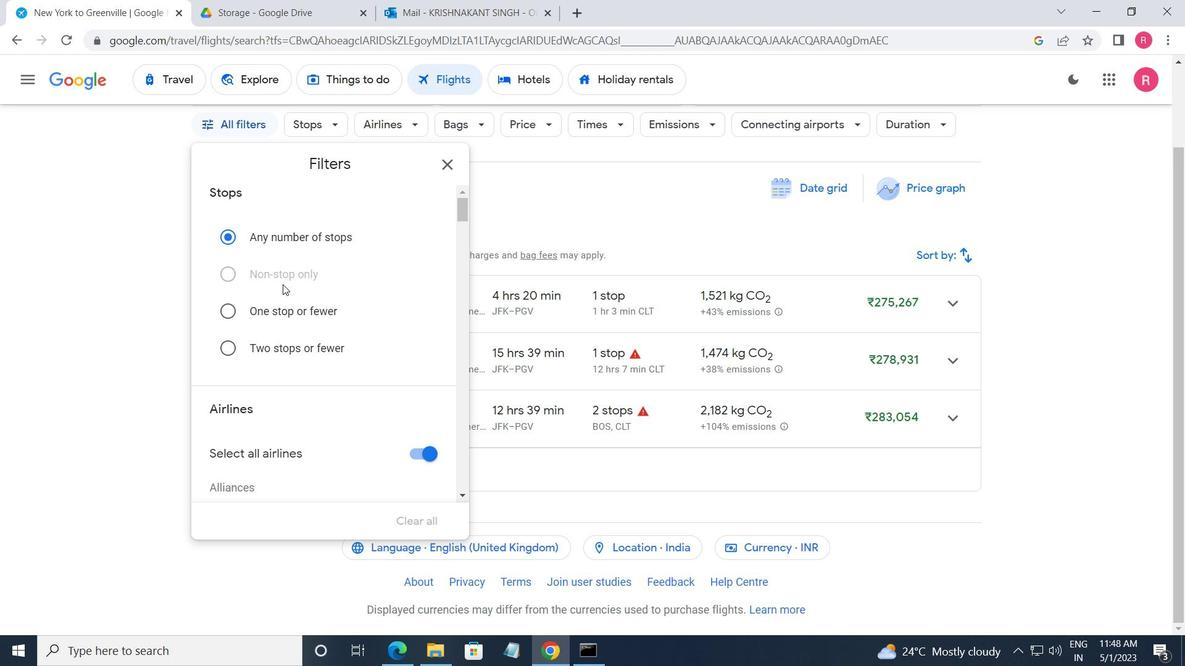 
Action: Mouse scrolled (297, 298) with delta (0, 0)
Screenshot: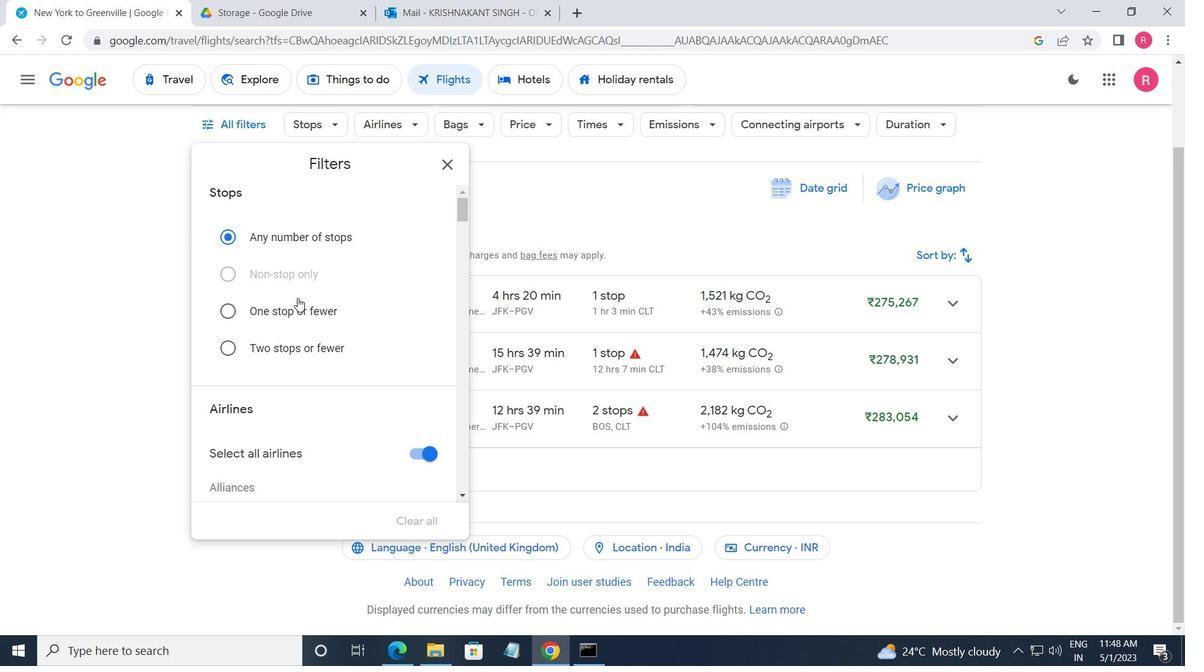 
Action: Mouse scrolled (297, 298) with delta (0, 0)
Screenshot: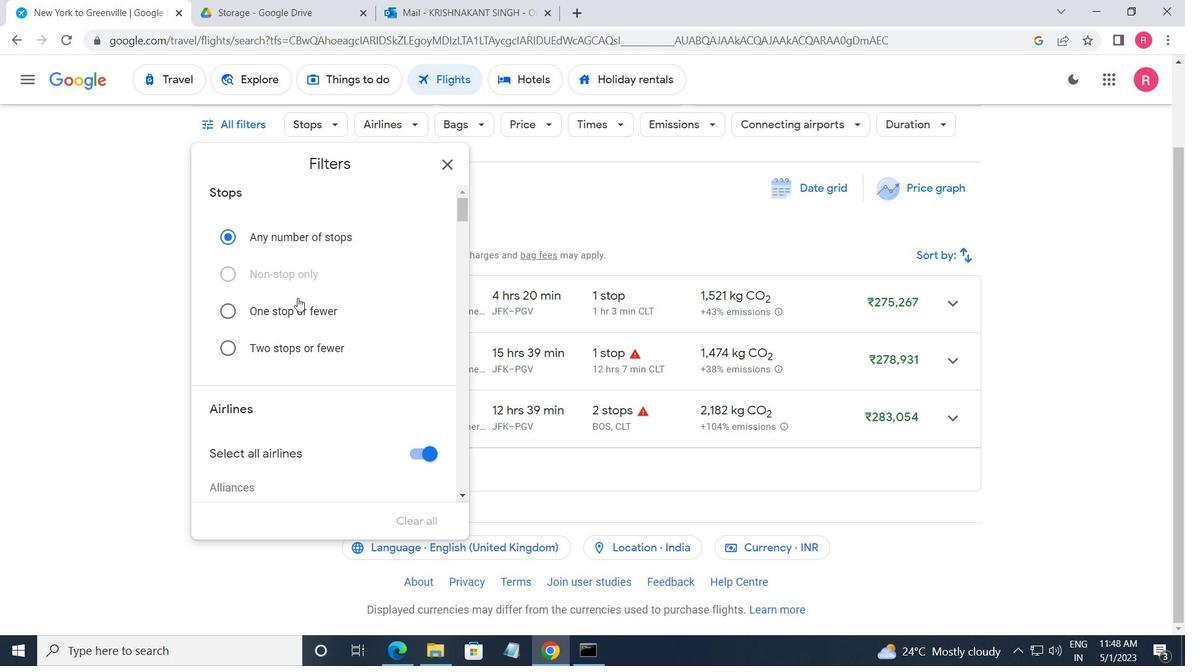 
Action: Mouse scrolled (297, 298) with delta (0, 0)
Screenshot: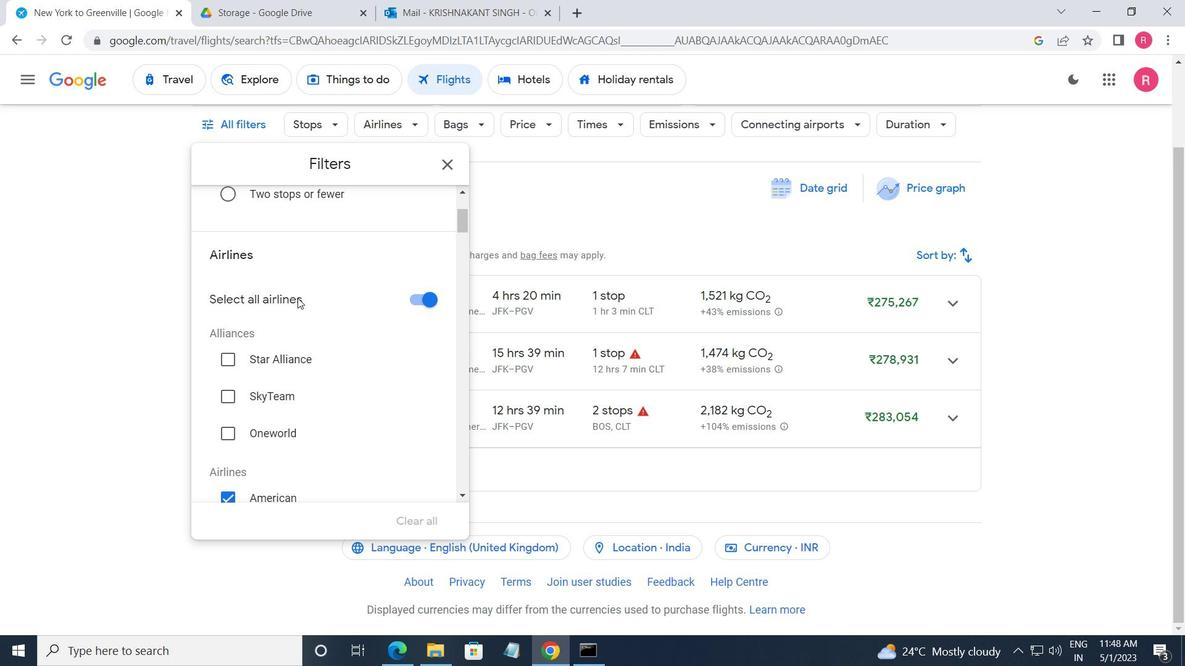 
Action: Mouse scrolled (297, 298) with delta (0, 0)
Screenshot: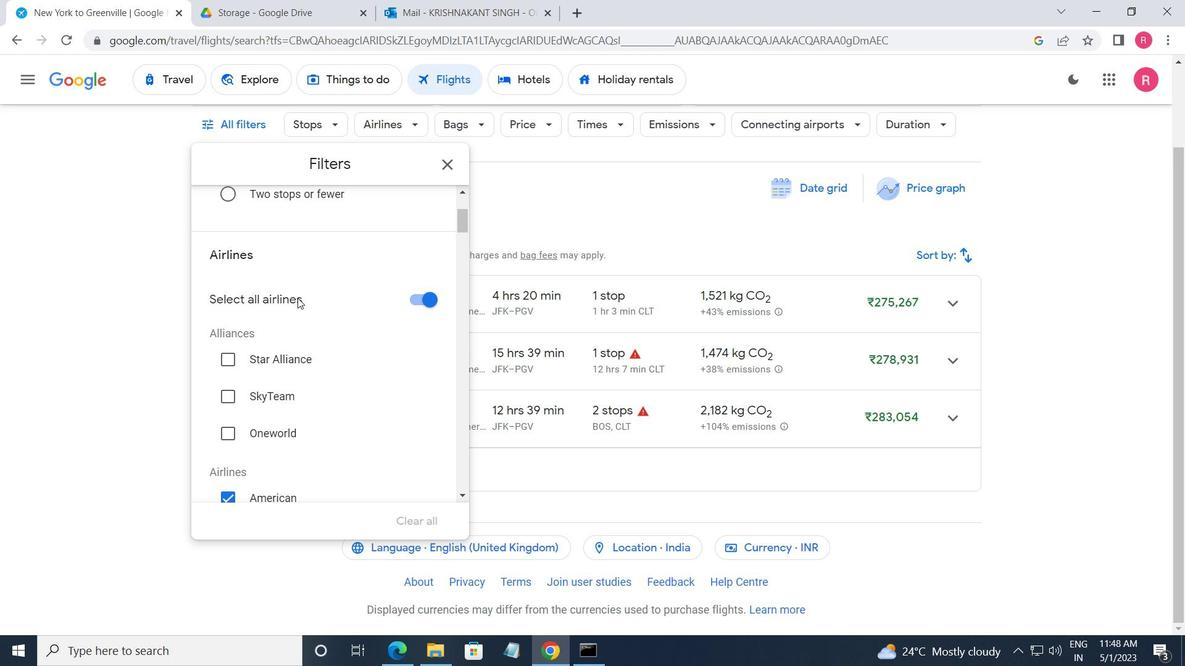 
Action: Mouse moved to (298, 298)
Screenshot: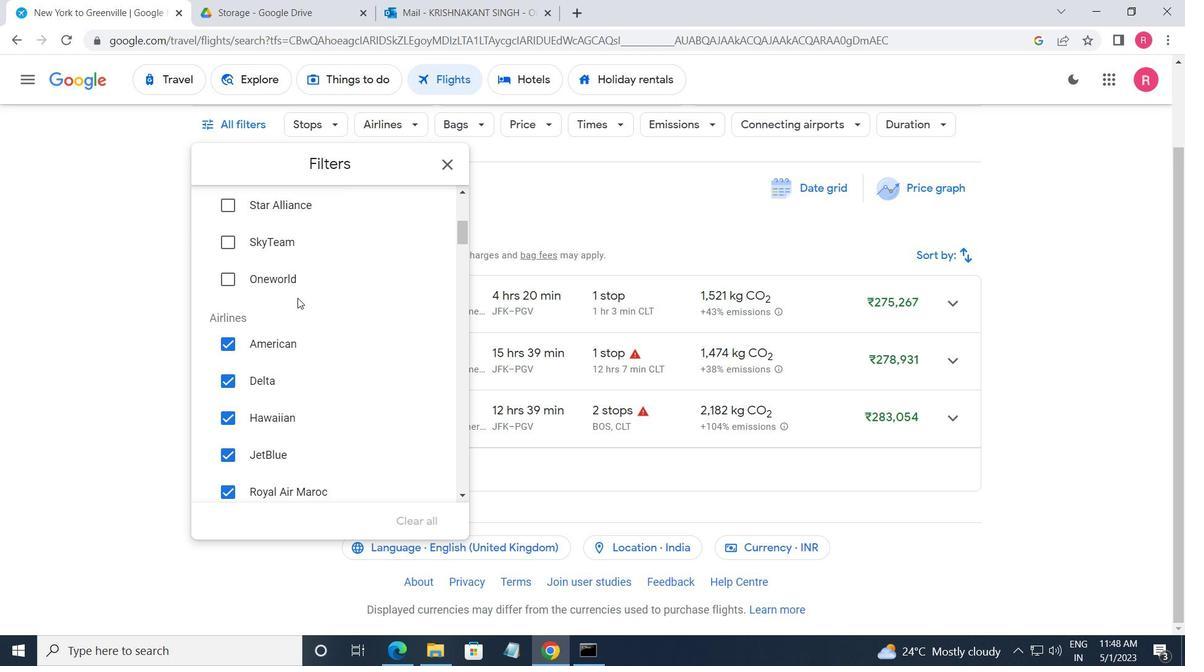 
Action: Mouse scrolled (298, 298) with delta (0, 0)
Screenshot: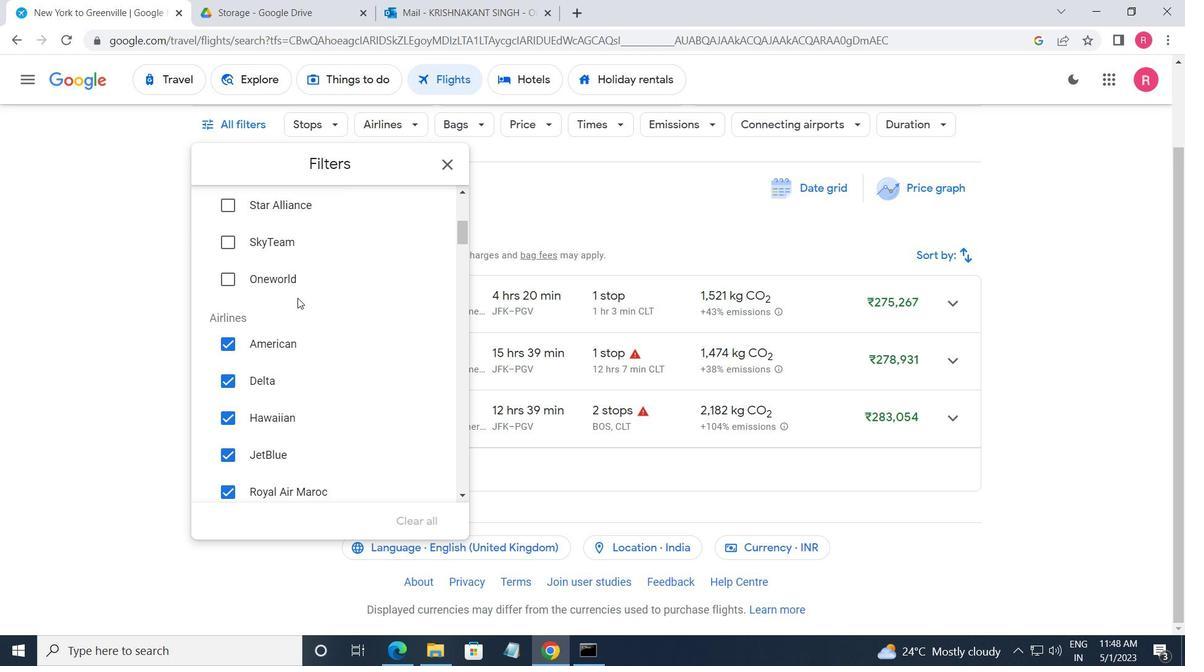 
Action: Mouse moved to (299, 299)
Screenshot: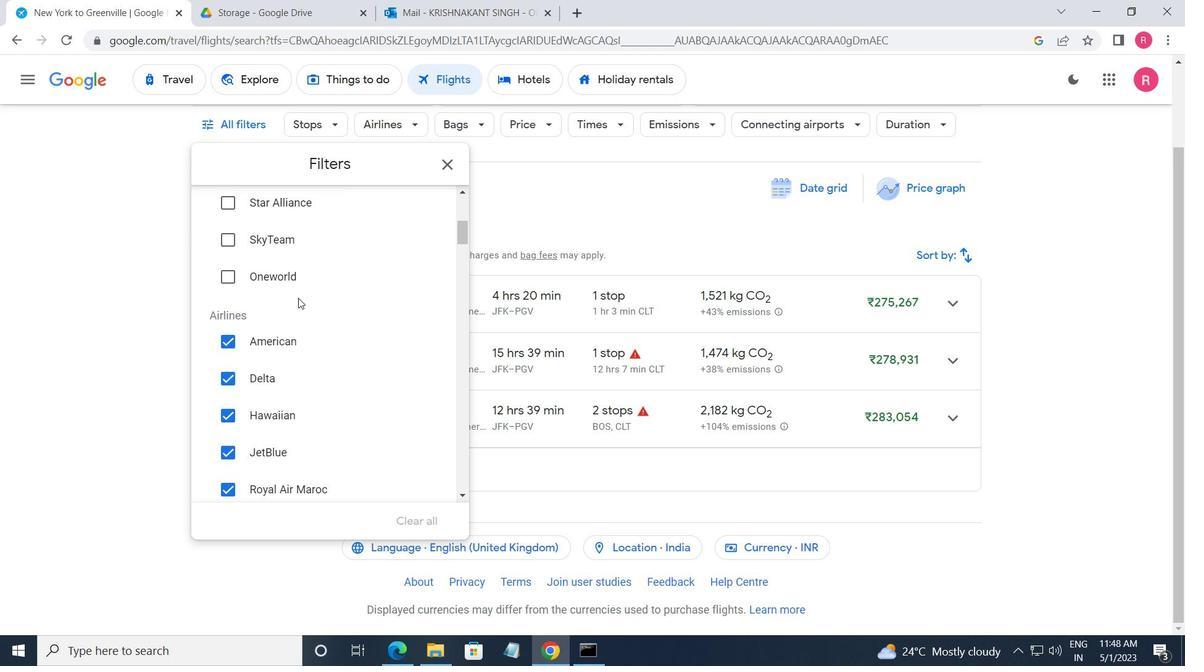 
Action: Mouse scrolled (299, 298) with delta (0, 0)
Screenshot: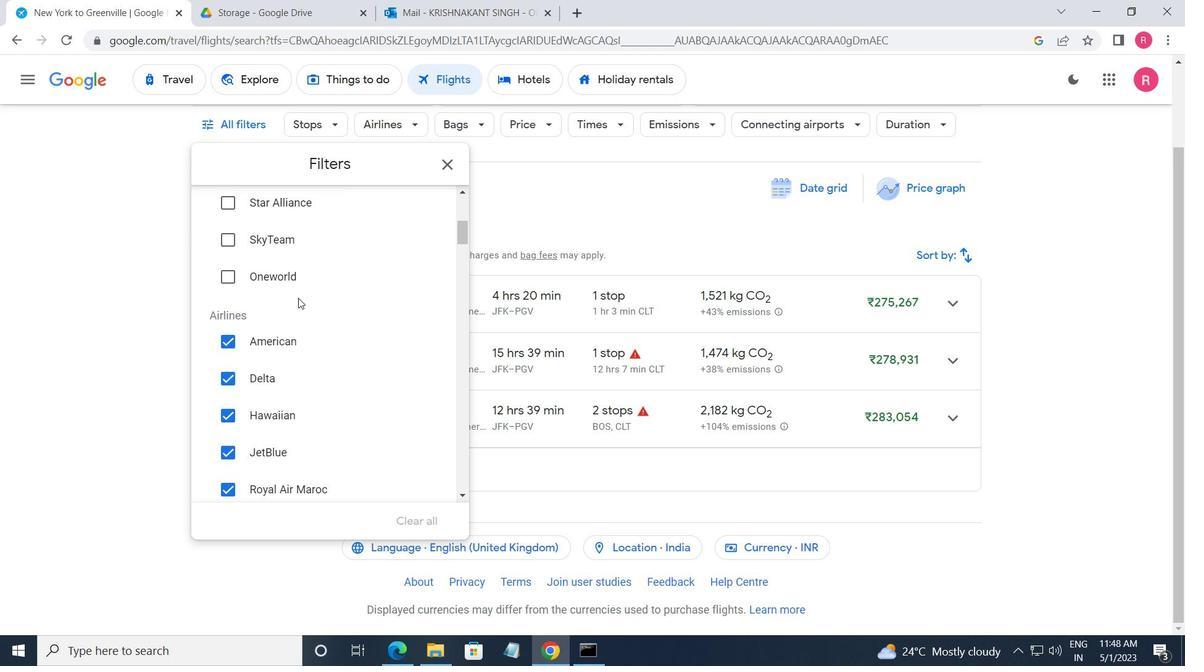 
Action: Mouse scrolled (299, 298) with delta (0, 0)
Screenshot: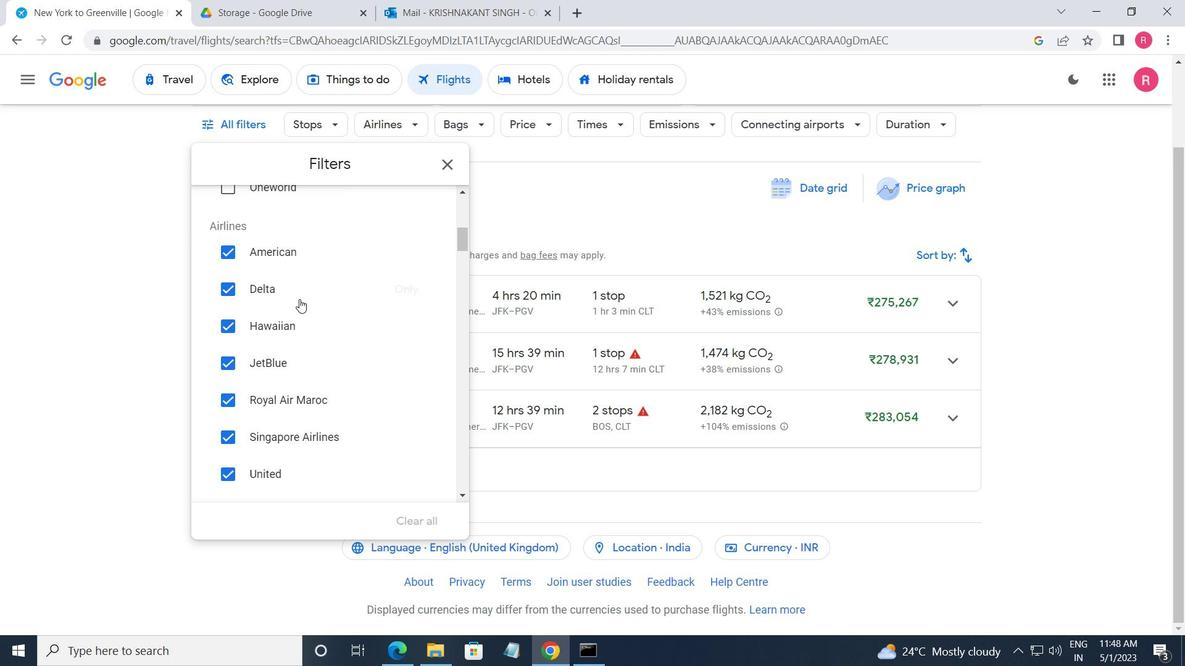 
Action: Mouse scrolled (299, 298) with delta (0, 0)
Screenshot: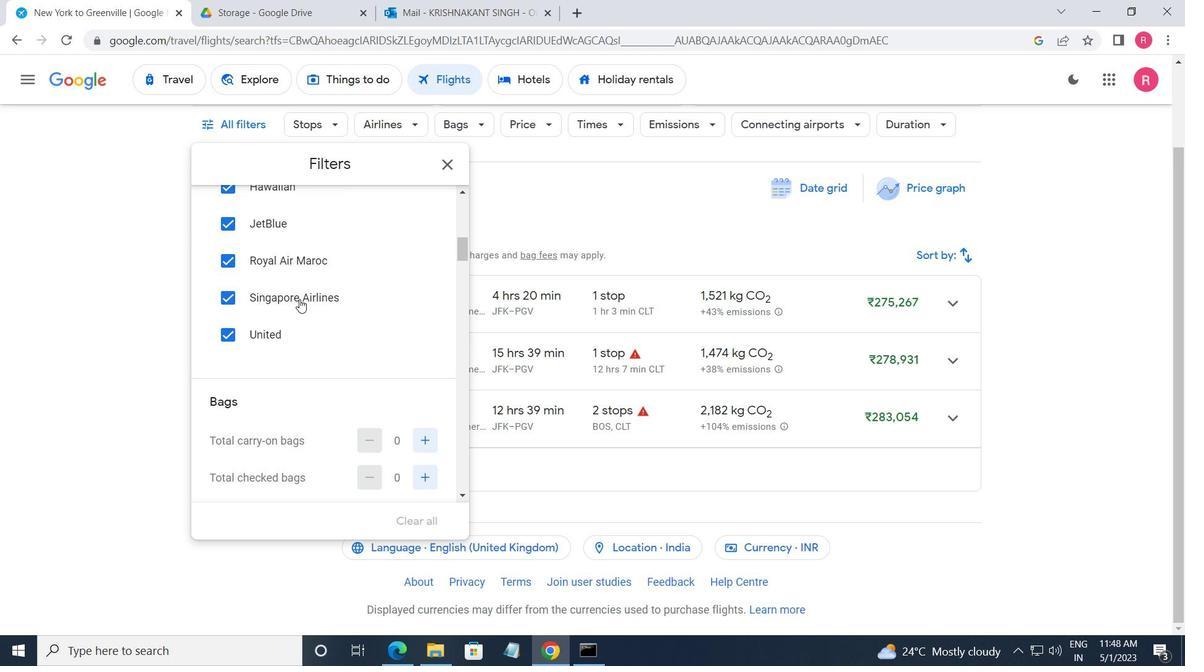 
Action: Mouse scrolled (299, 298) with delta (0, 0)
Screenshot: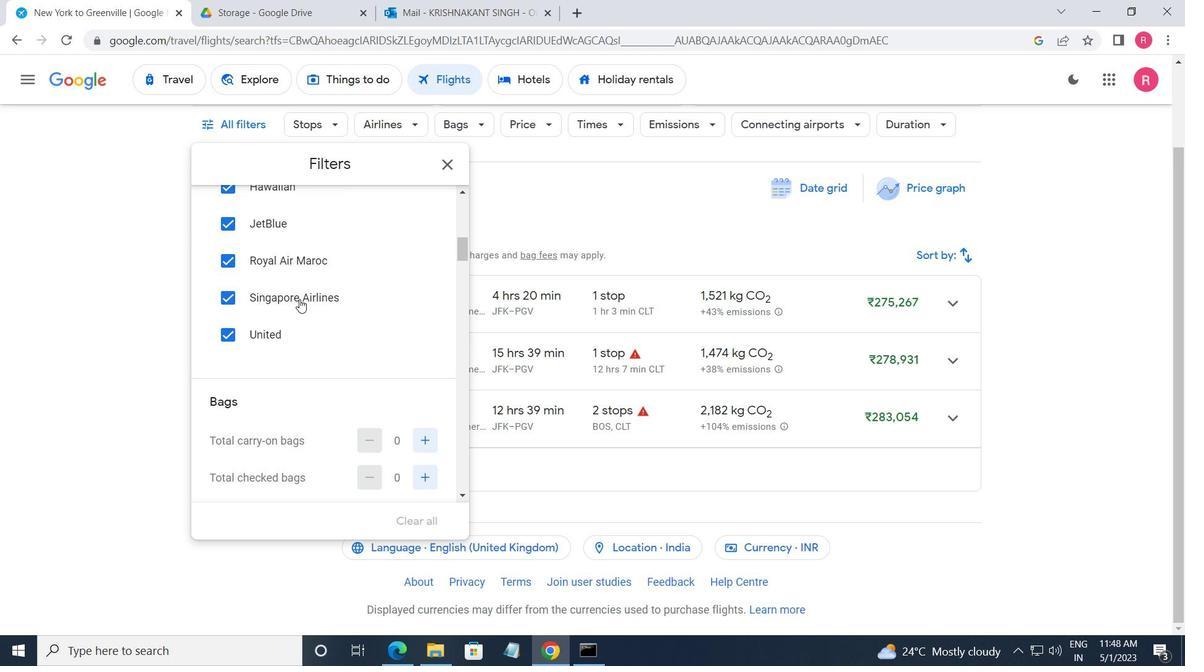 
Action: Mouse moved to (419, 332)
Screenshot: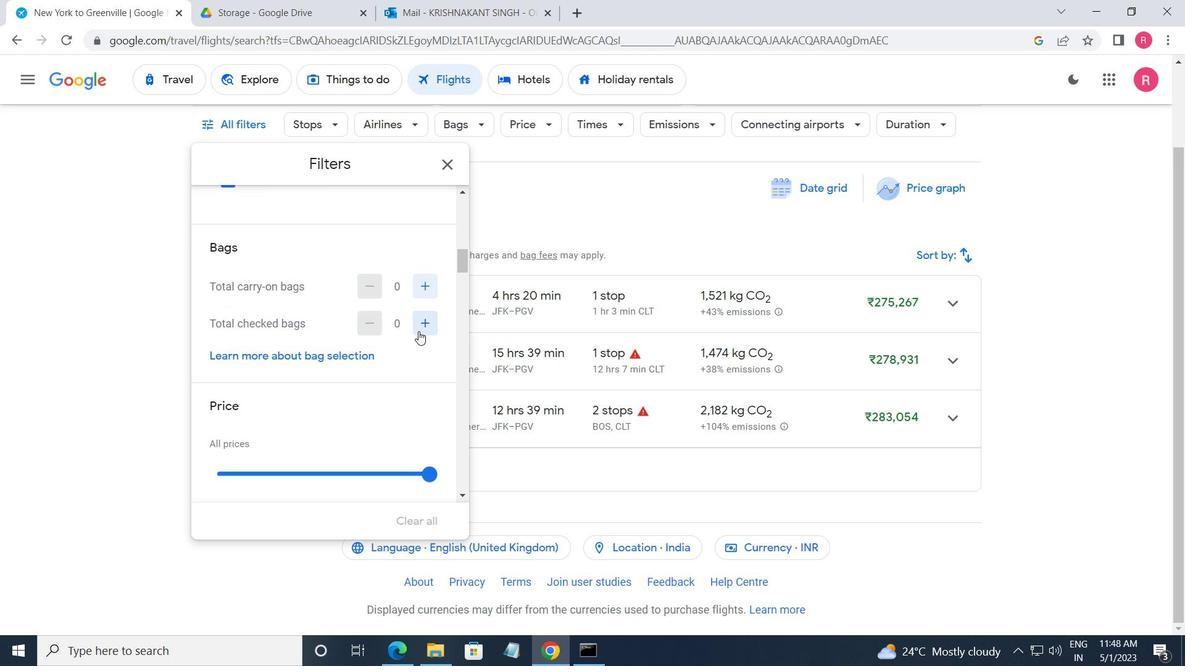 
Action: Mouse pressed left at (419, 332)
Screenshot: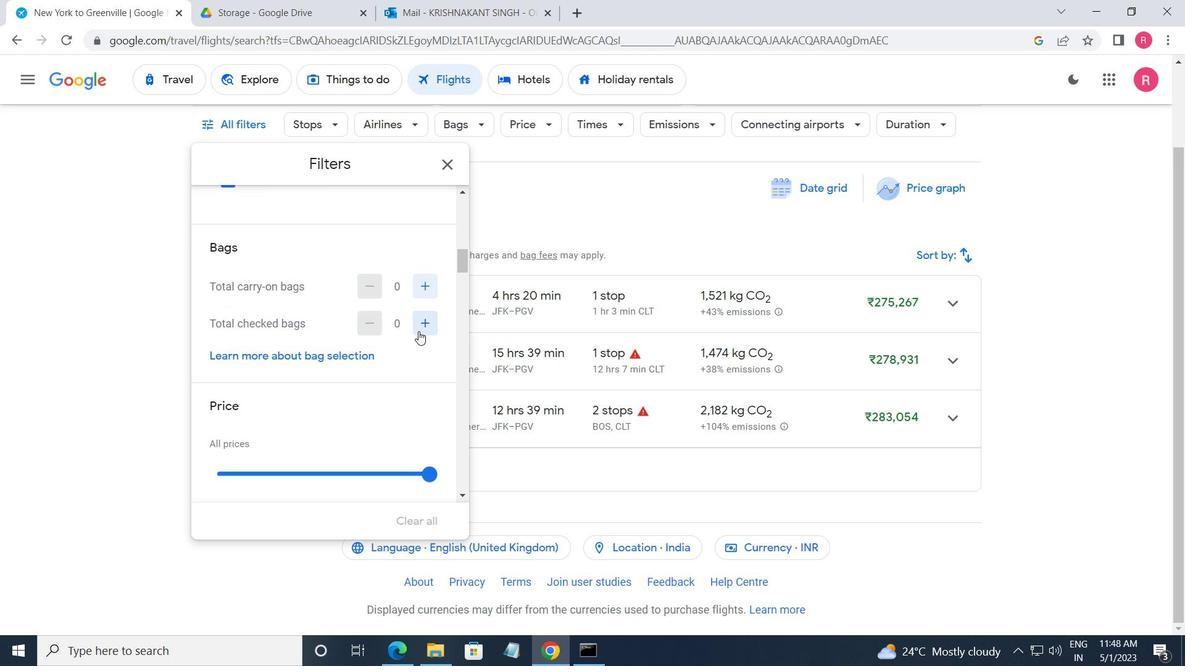 
Action: Mouse pressed left at (419, 332)
Screenshot: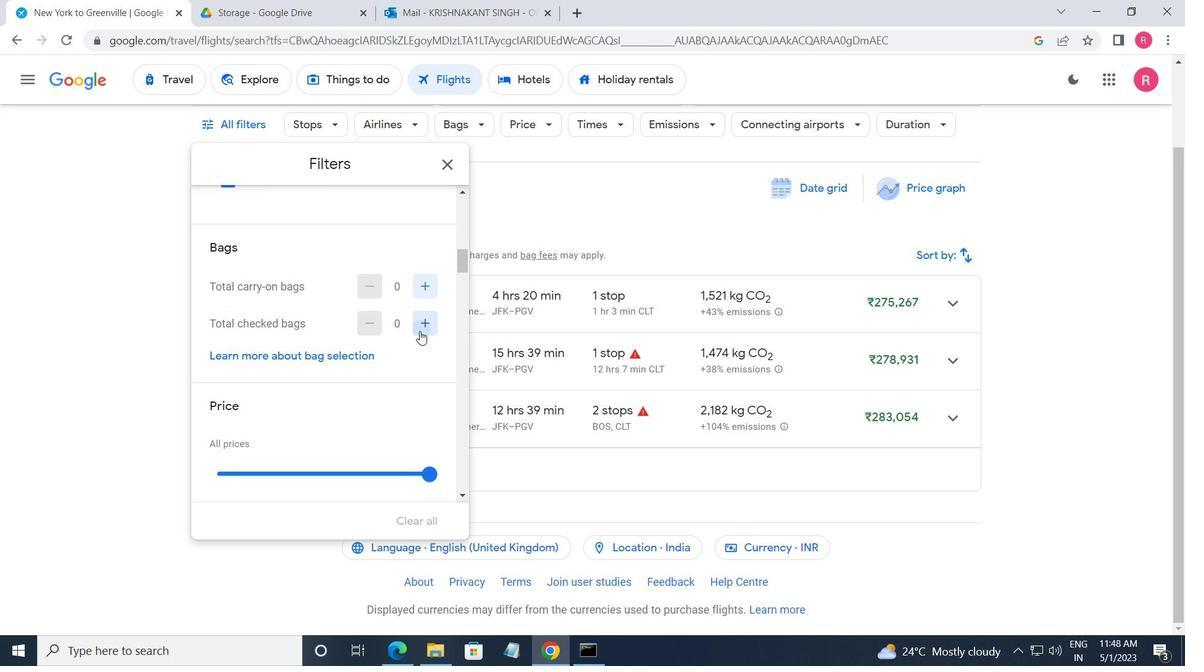 
Action: Mouse pressed left at (419, 332)
Screenshot: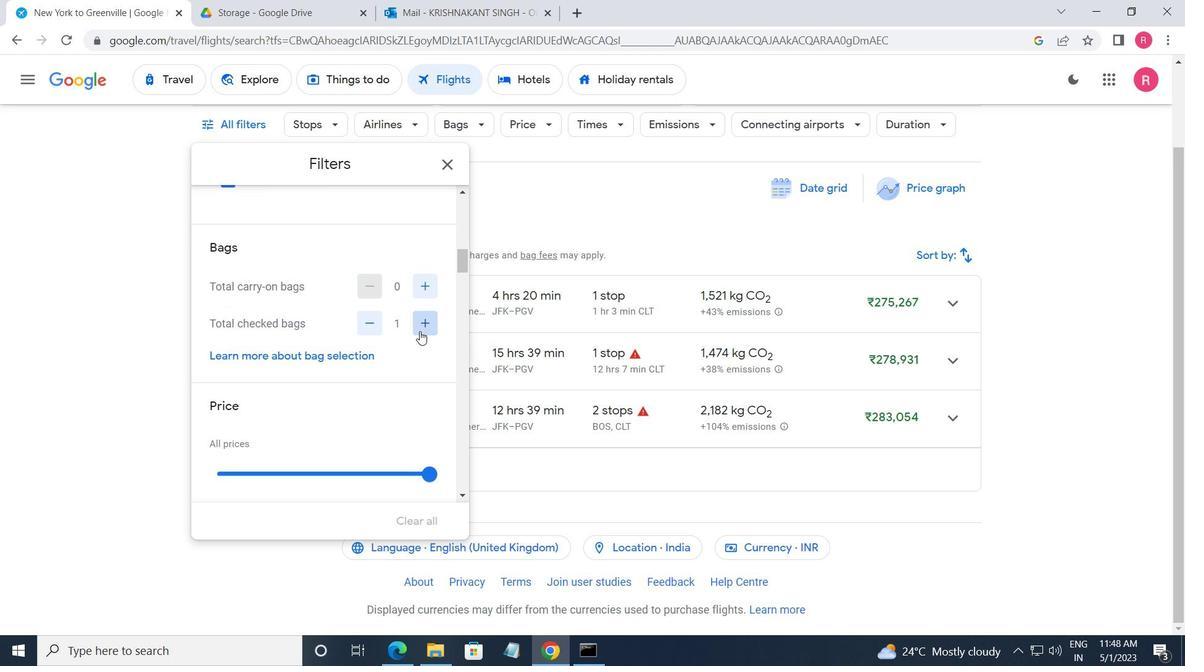 
Action: Mouse moved to (419, 331)
Screenshot: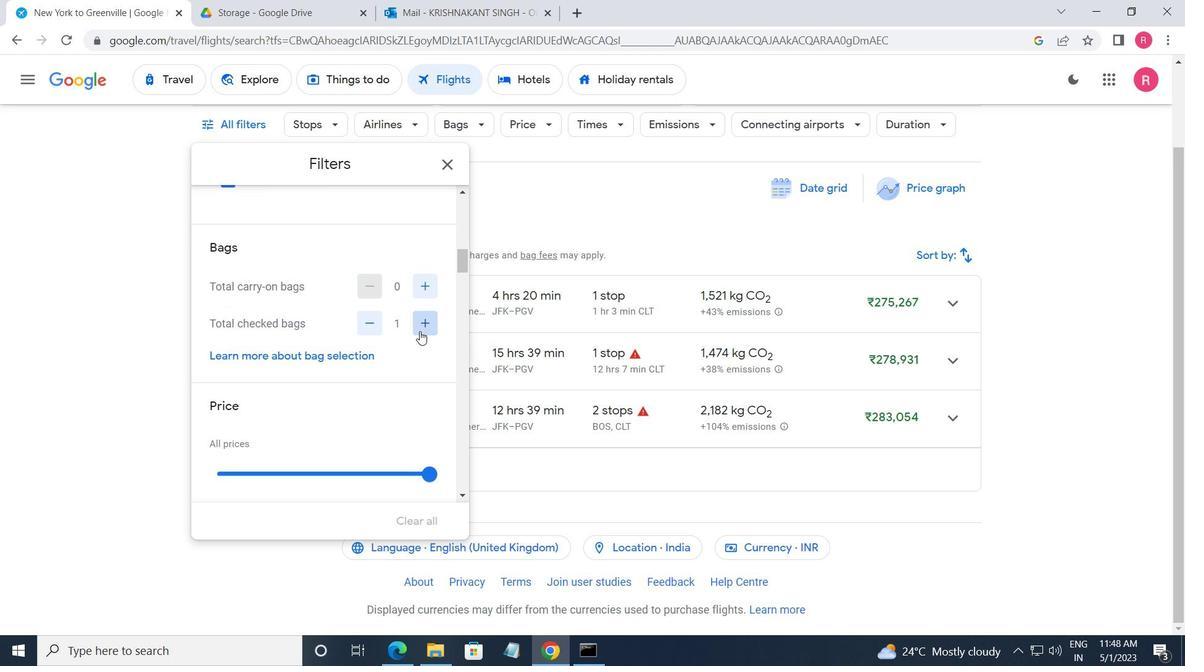 
Action: Mouse pressed left at (419, 331)
Screenshot: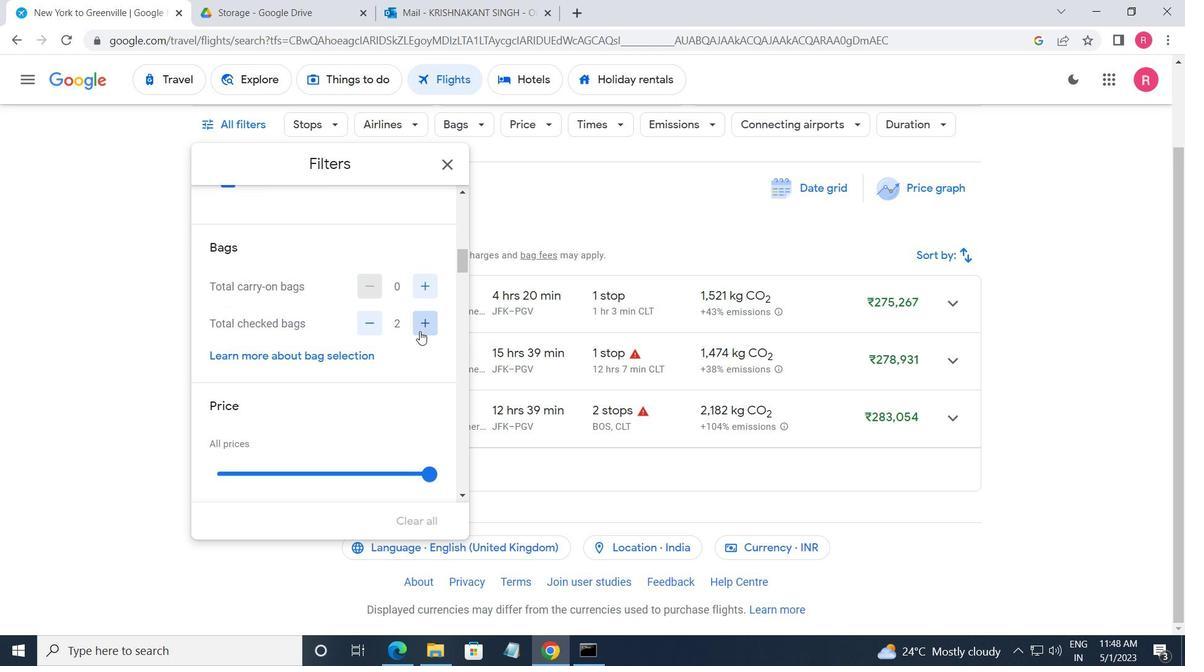 
Action: Mouse pressed left at (419, 331)
Screenshot: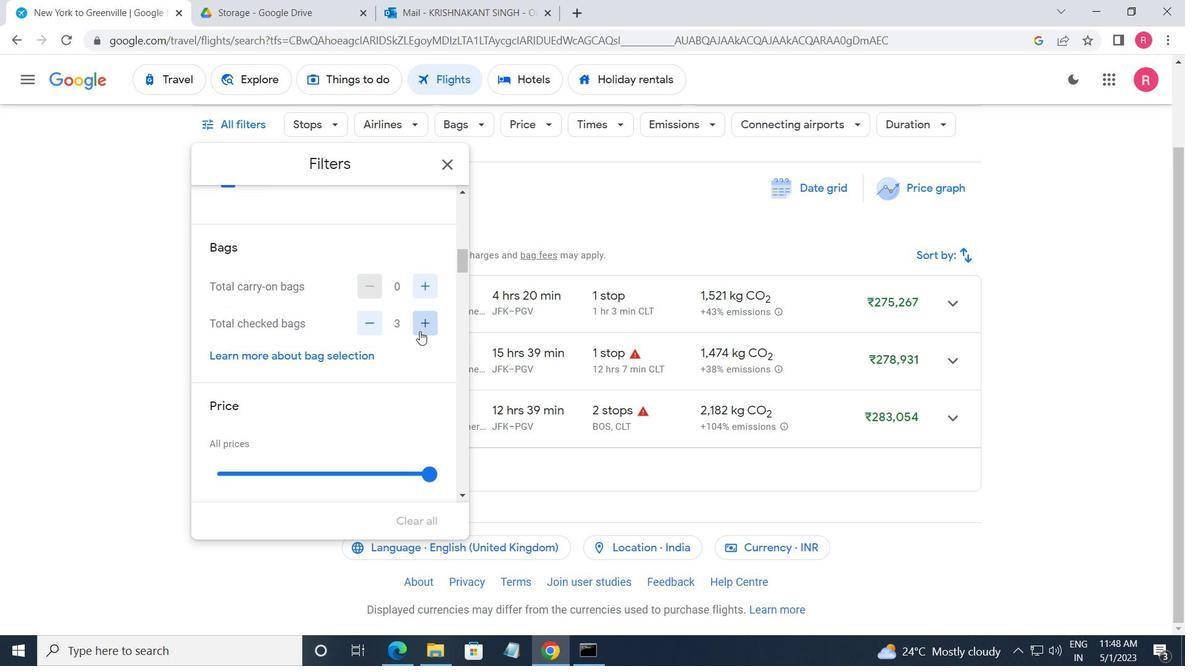 
Action: Mouse pressed left at (419, 331)
Screenshot: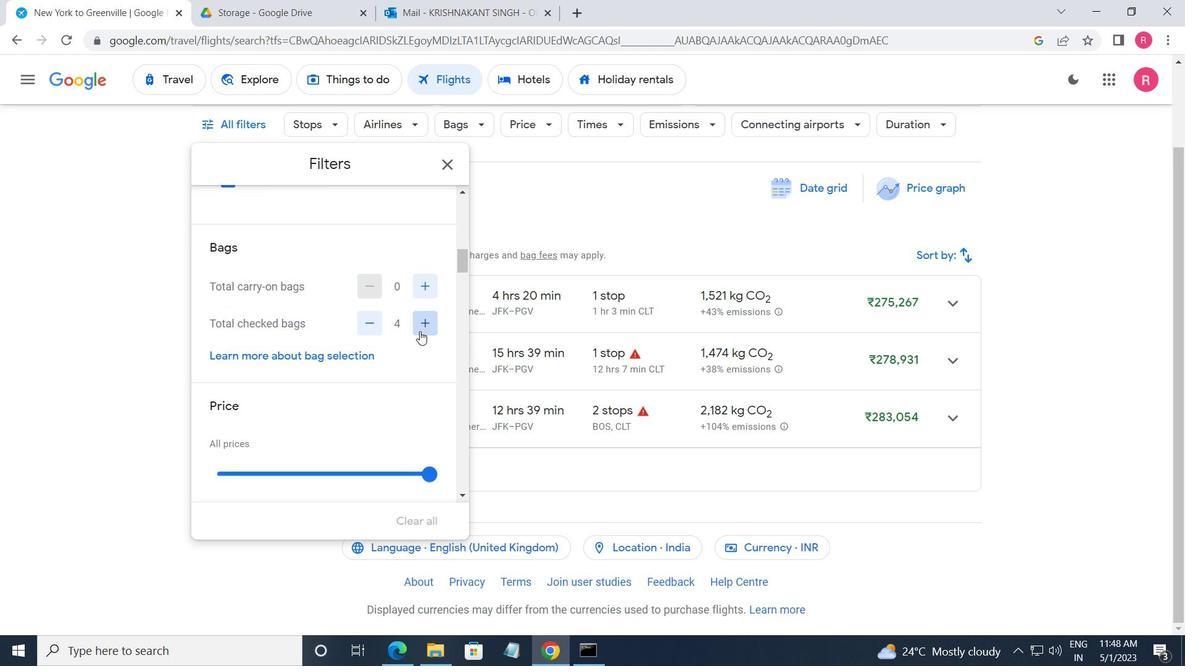 
Action: Mouse pressed left at (419, 331)
Screenshot: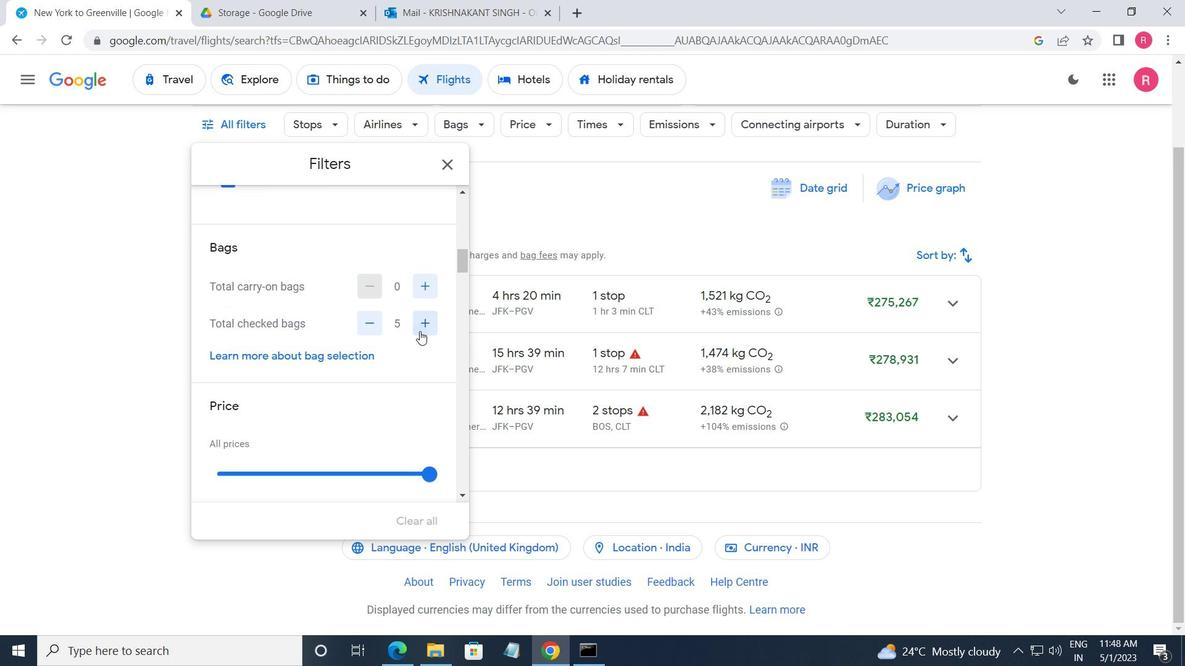 
Action: Mouse pressed left at (419, 331)
Screenshot: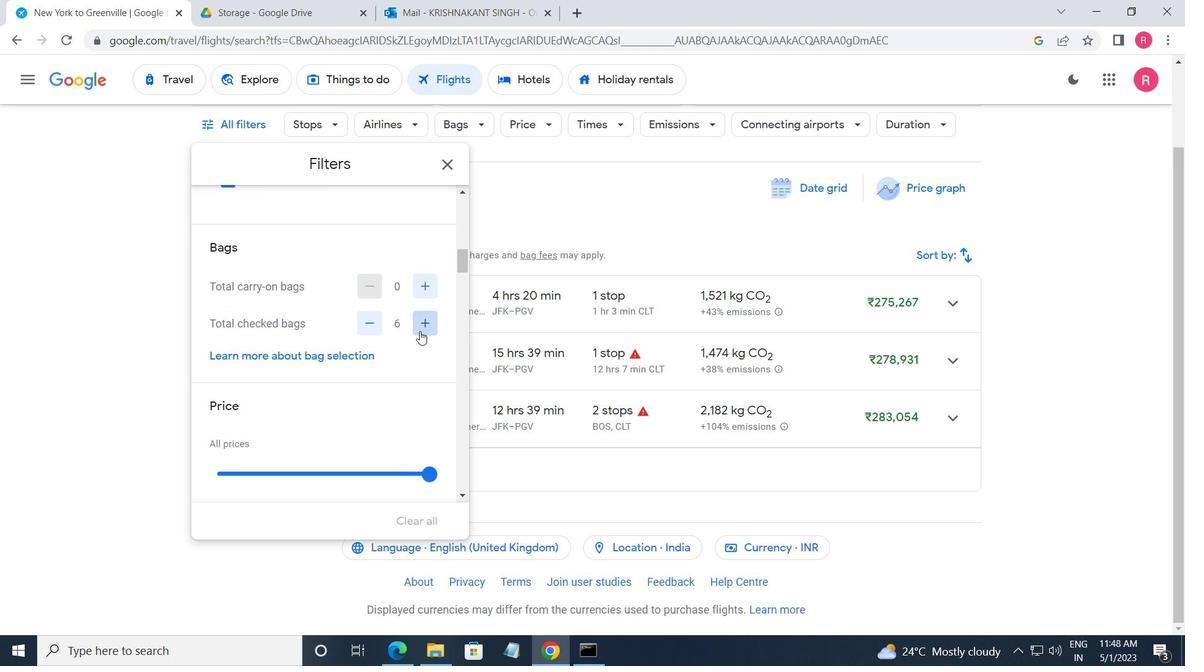 
Action: Mouse moved to (424, 327)
Screenshot: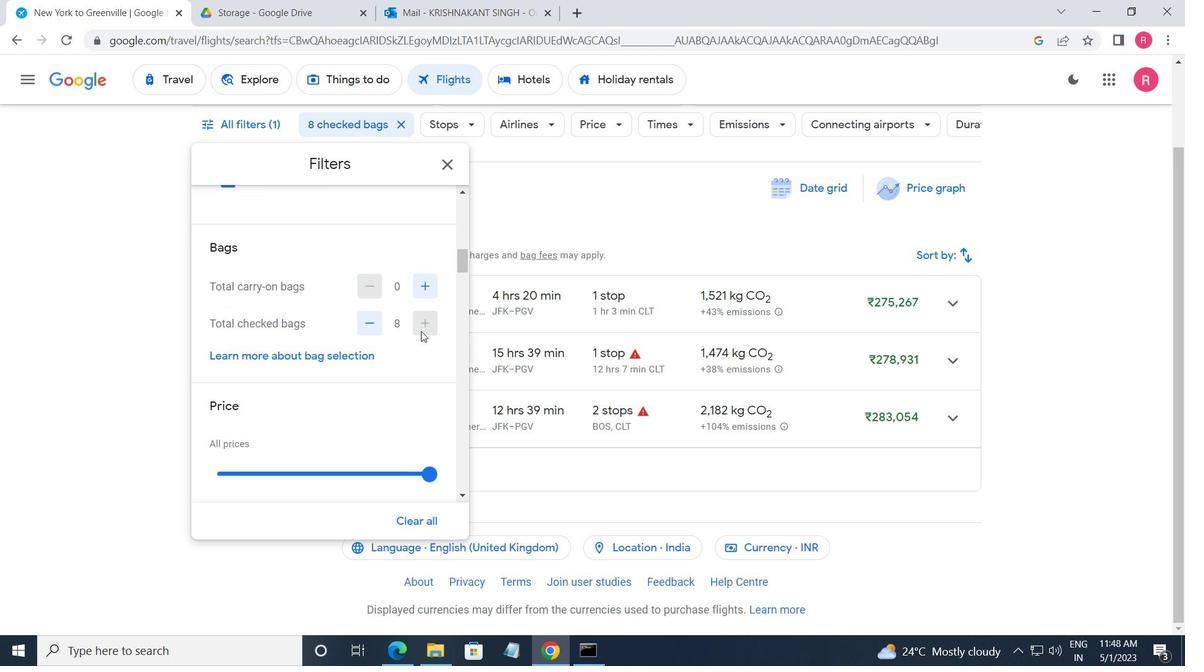 
Action: Mouse scrolled (424, 326) with delta (0, 0)
Screenshot: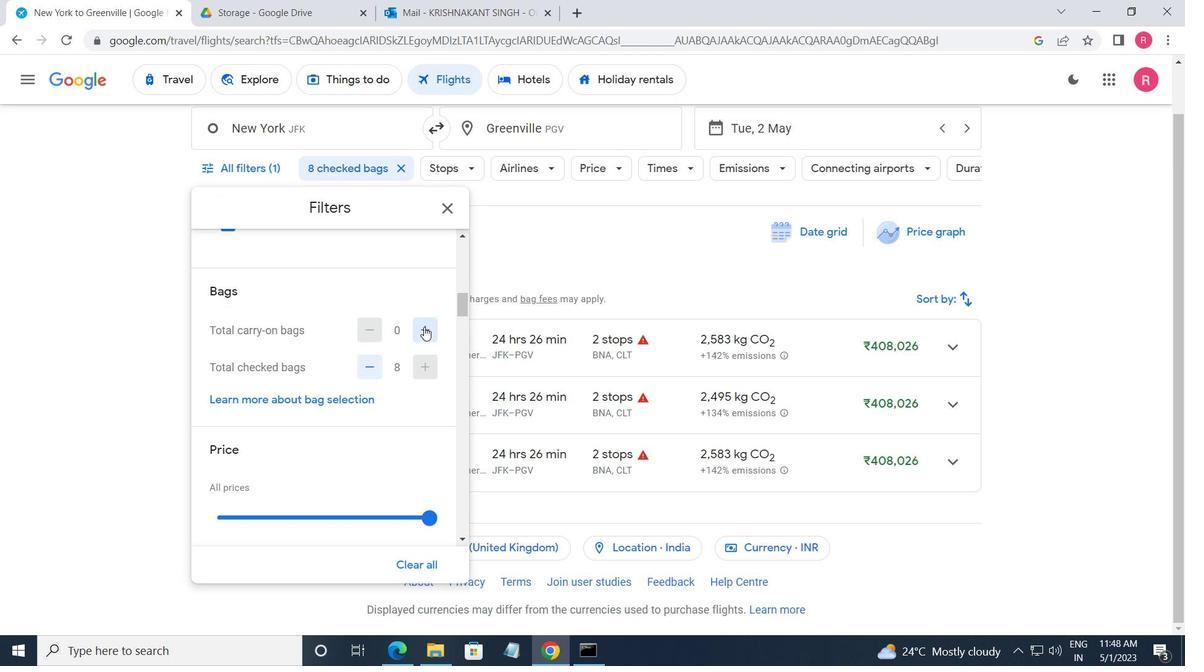 
Action: Mouse moved to (434, 389)
Screenshot: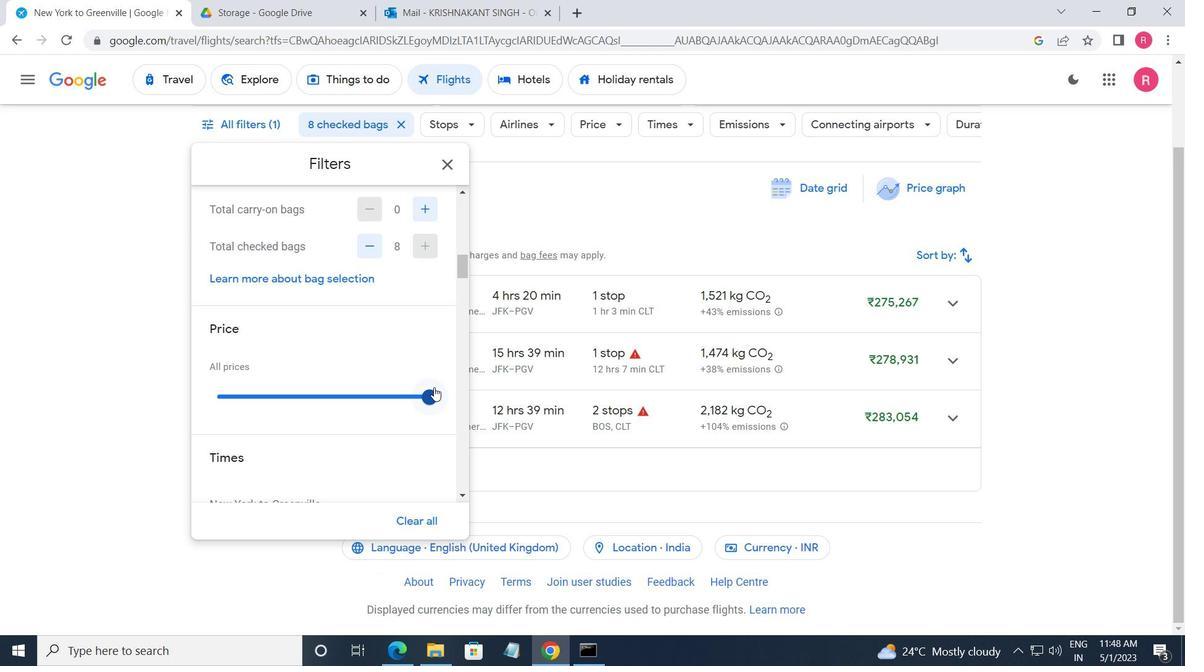 
Action: Mouse pressed left at (434, 389)
Screenshot: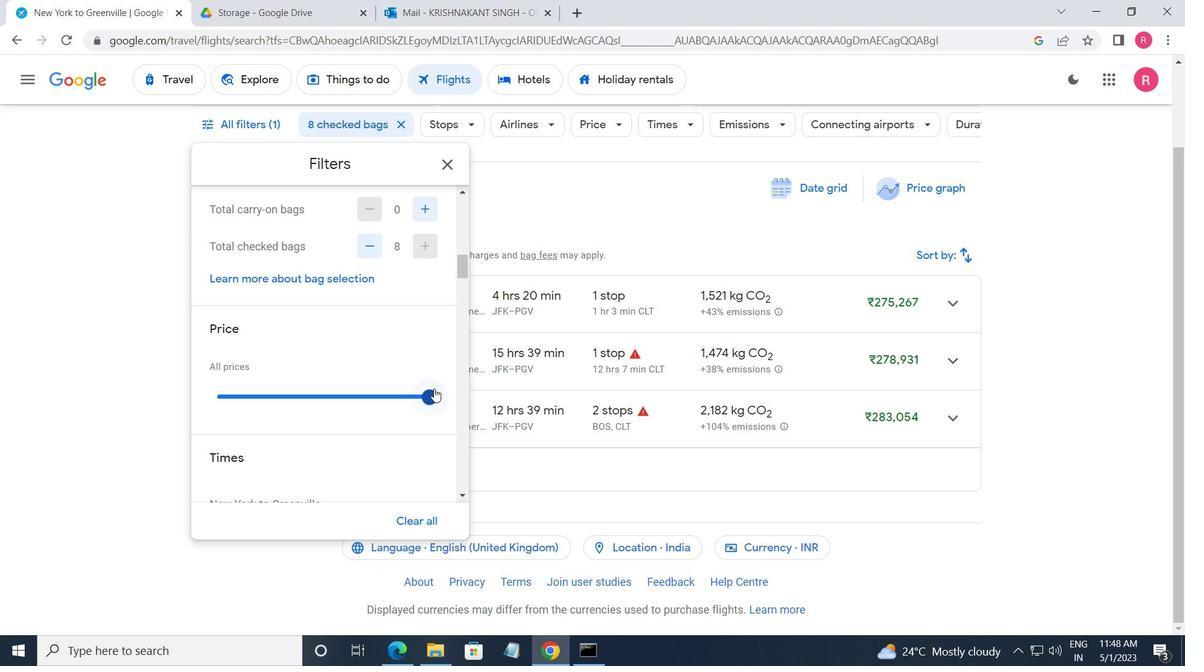 
Action: Mouse moved to (261, 400)
Screenshot: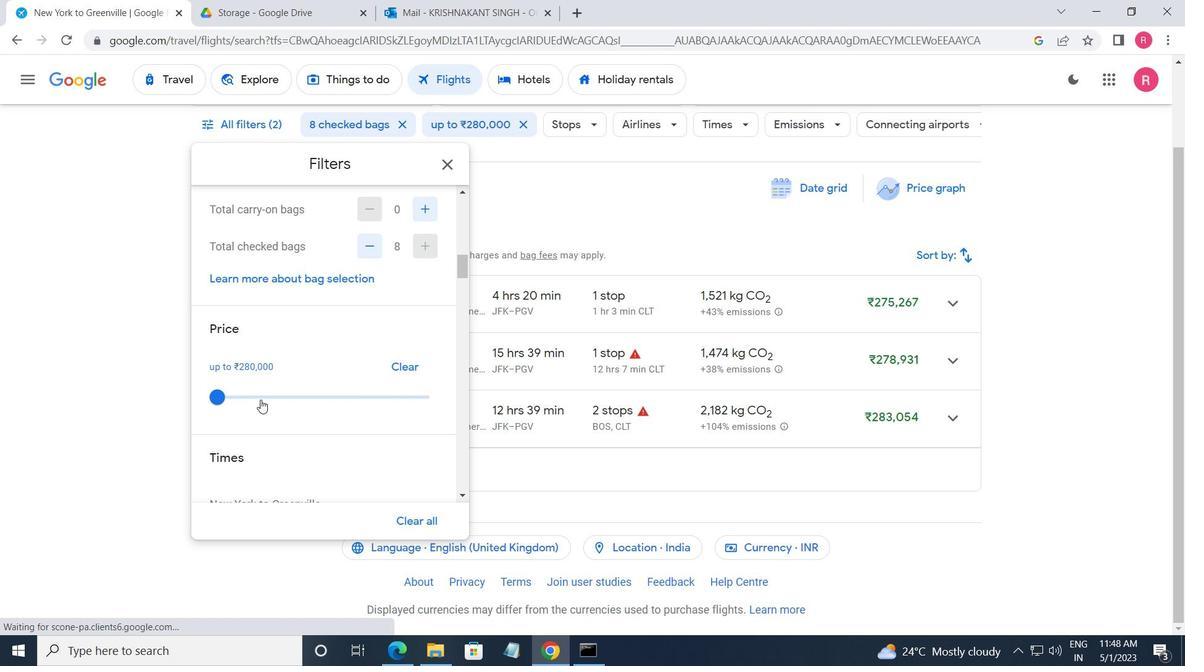 
Action: Mouse scrolled (261, 399) with delta (0, 0)
Screenshot: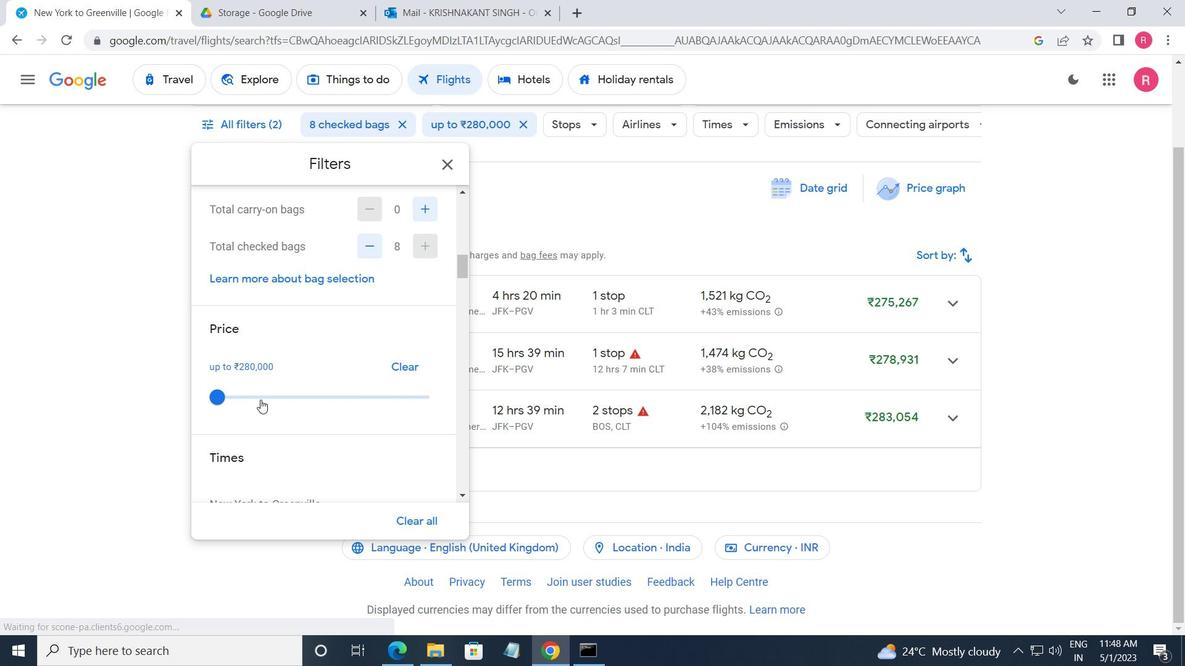 
Action: Mouse scrolled (261, 399) with delta (0, 0)
Screenshot: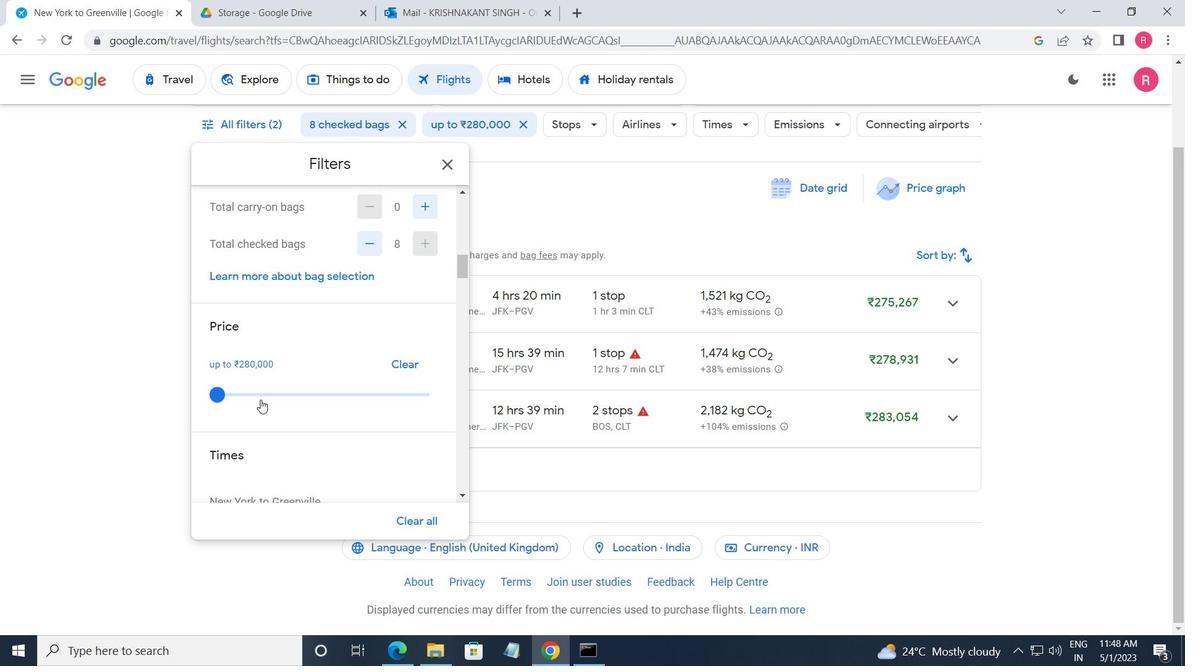 
Action: Mouse moved to (240, 366)
Screenshot: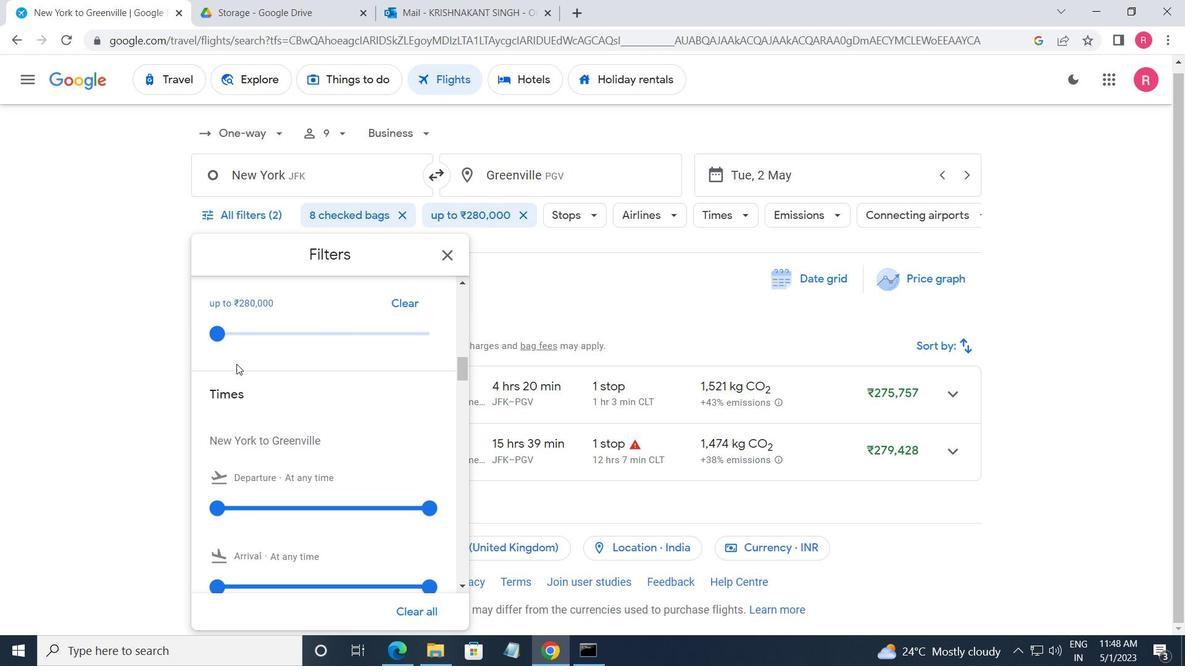
Action: Mouse scrolled (240, 365) with delta (0, 0)
Screenshot: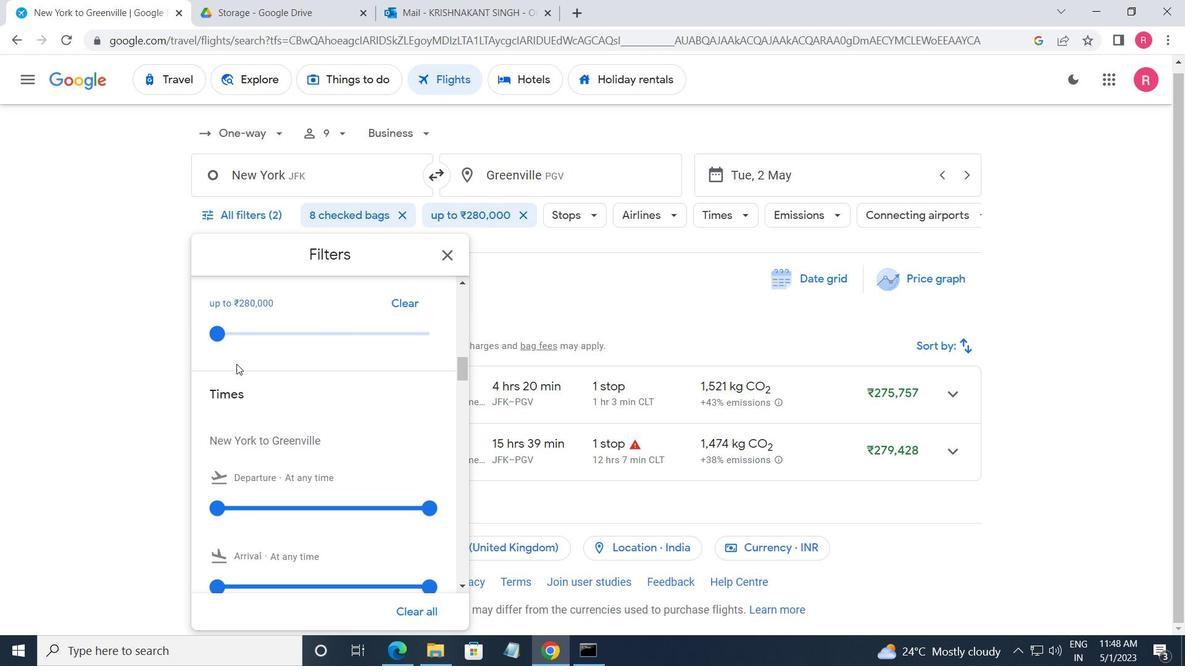 
Action: Mouse moved to (240, 367)
Screenshot: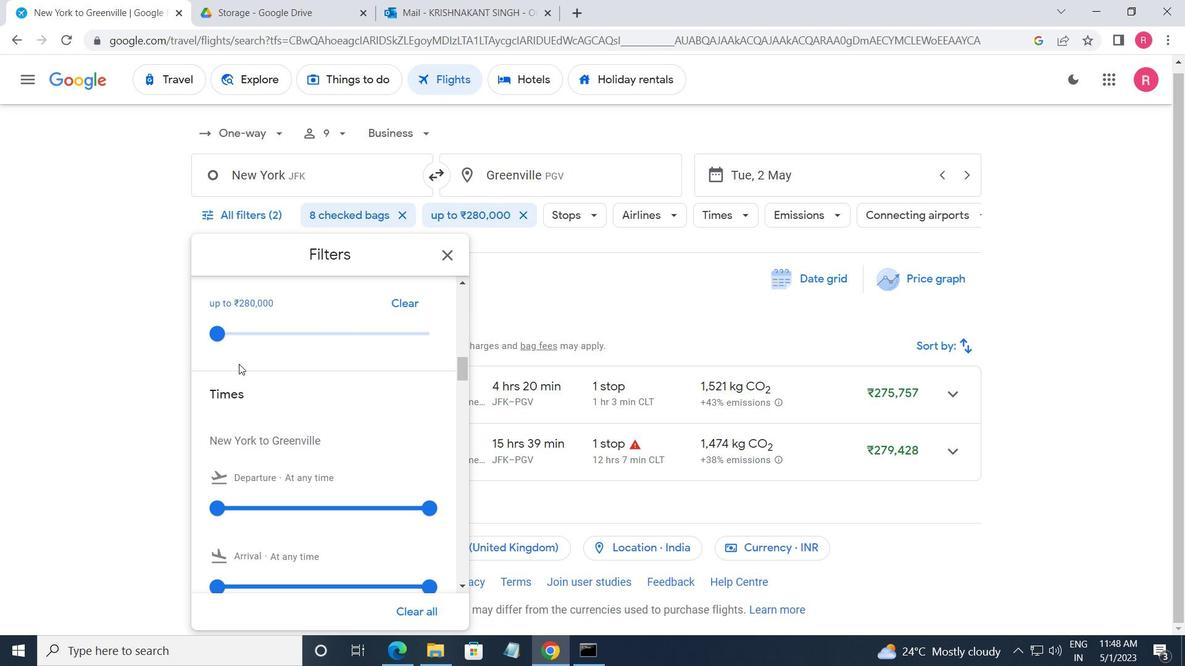 
Action: Mouse scrolled (240, 366) with delta (0, 0)
Screenshot: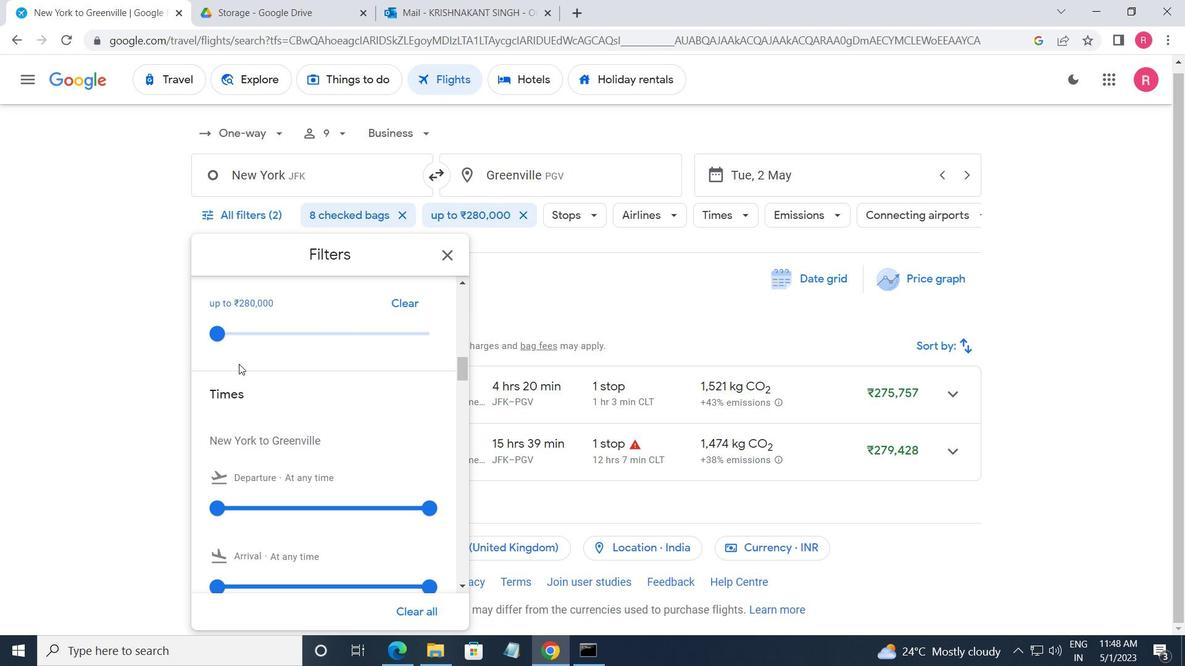 
Action: Mouse moved to (227, 365)
Screenshot: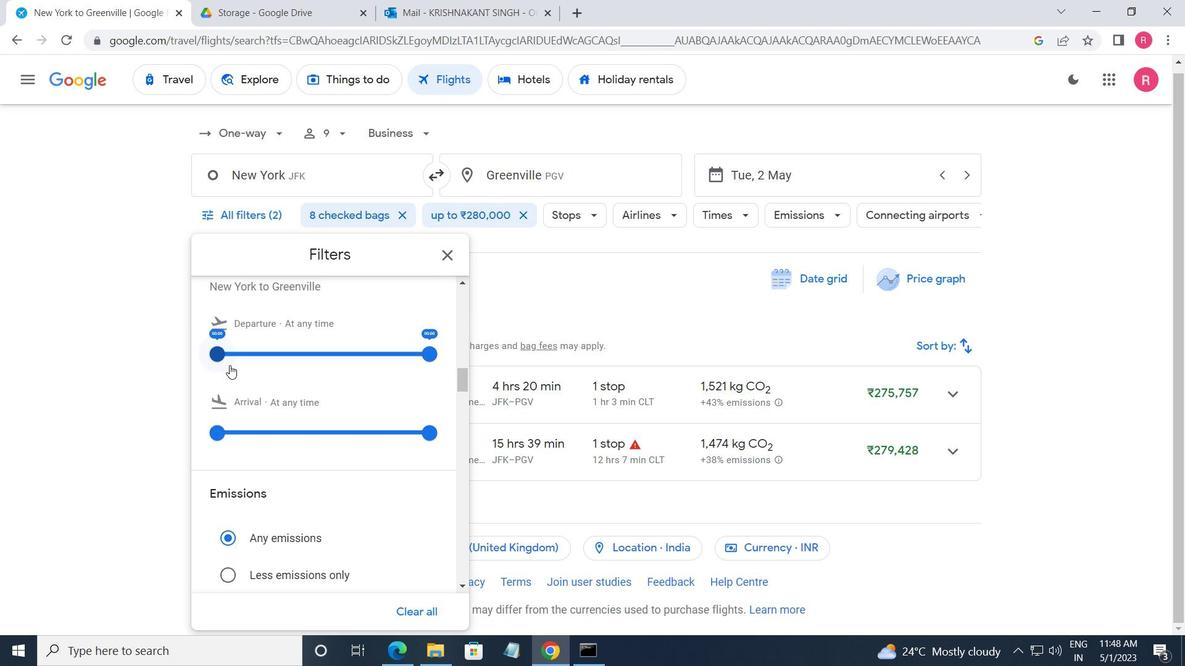 
Action: Mouse pressed left at (227, 365)
Screenshot: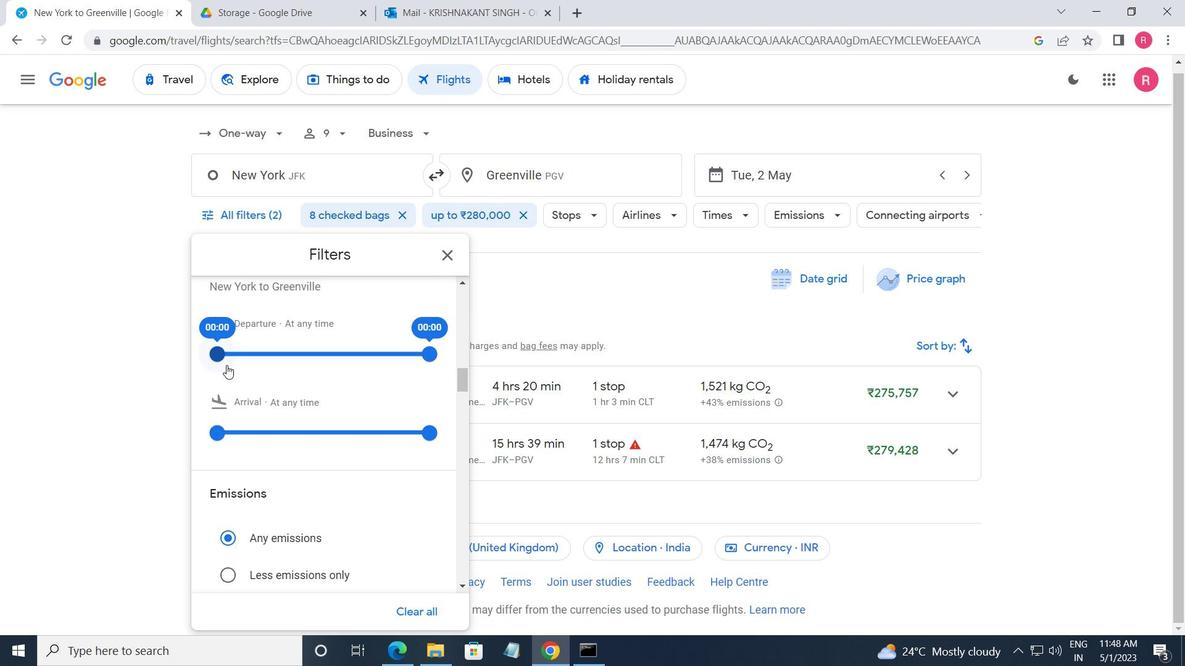 
Action: Mouse moved to (424, 355)
Screenshot: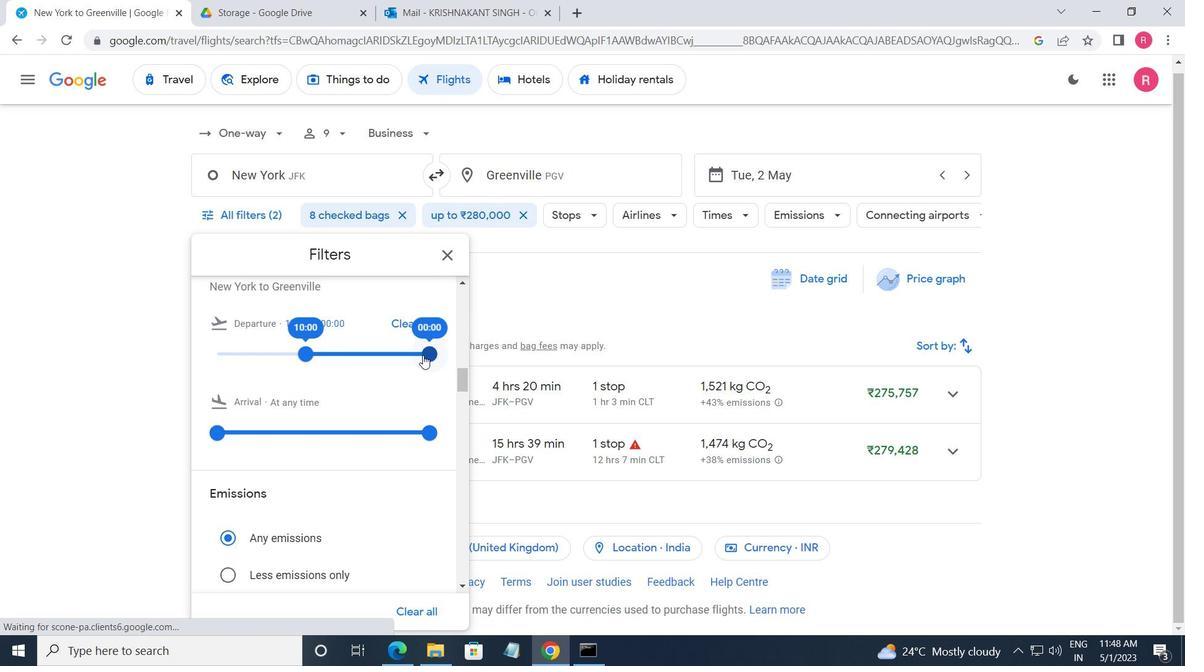 
Action: Mouse pressed left at (424, 355)
Screenshot: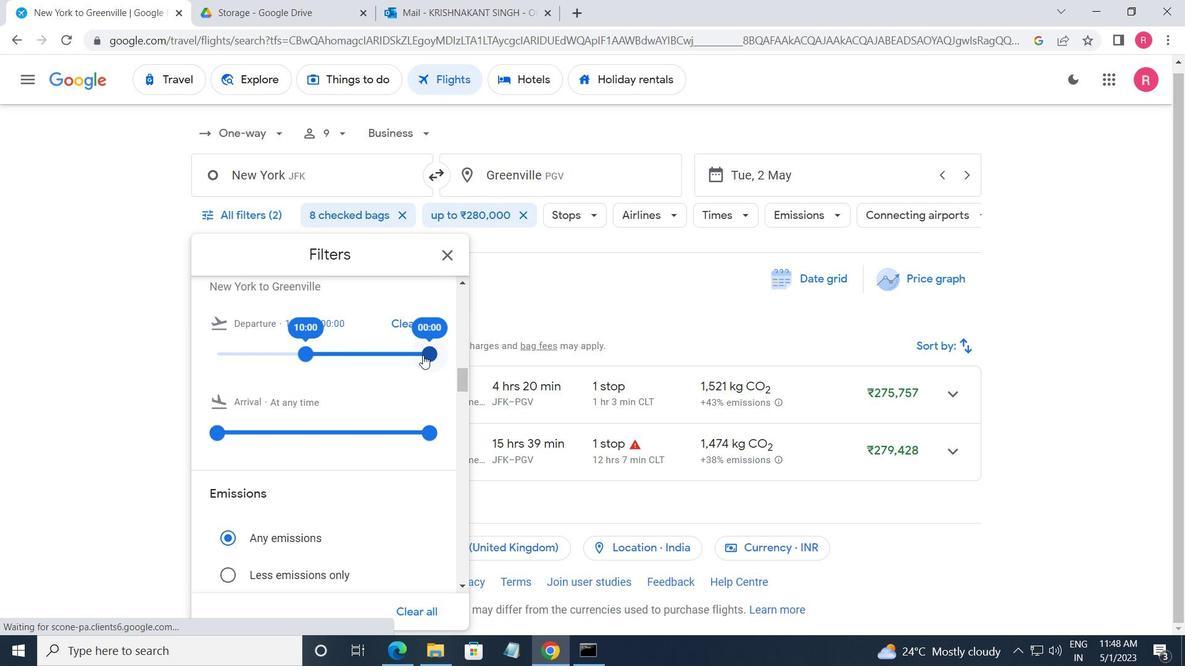 
Action: Mouse moved to (446, 261)
Screenshot: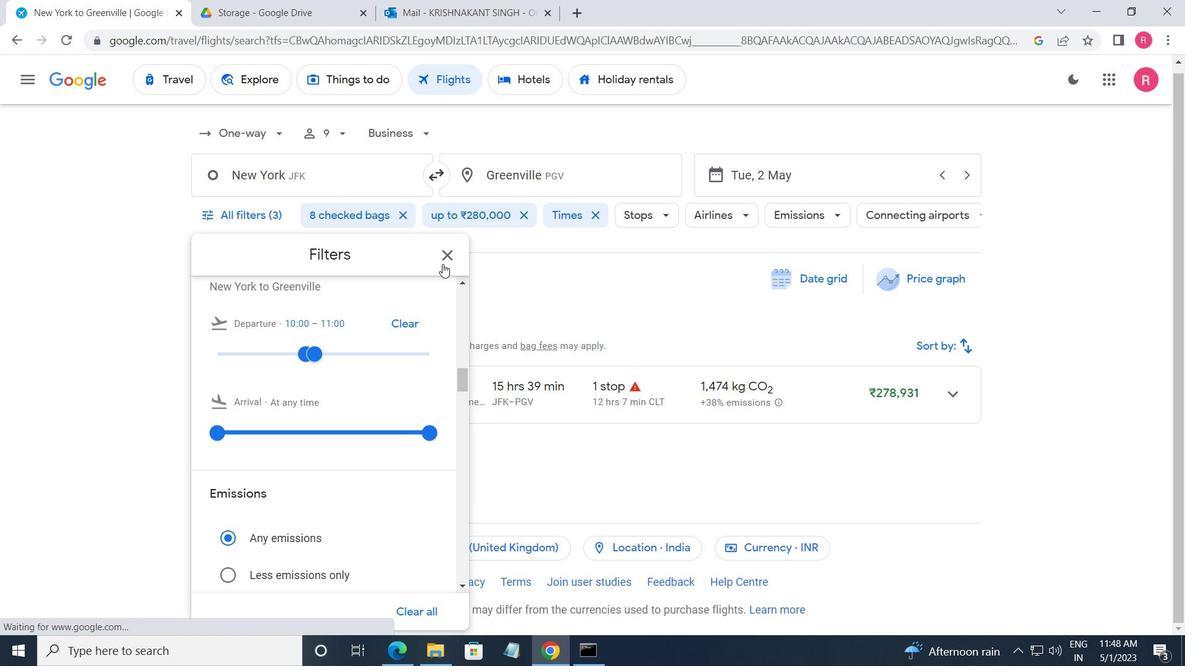 
Action: Mouse pressed left at (446, 261)
Screenshot: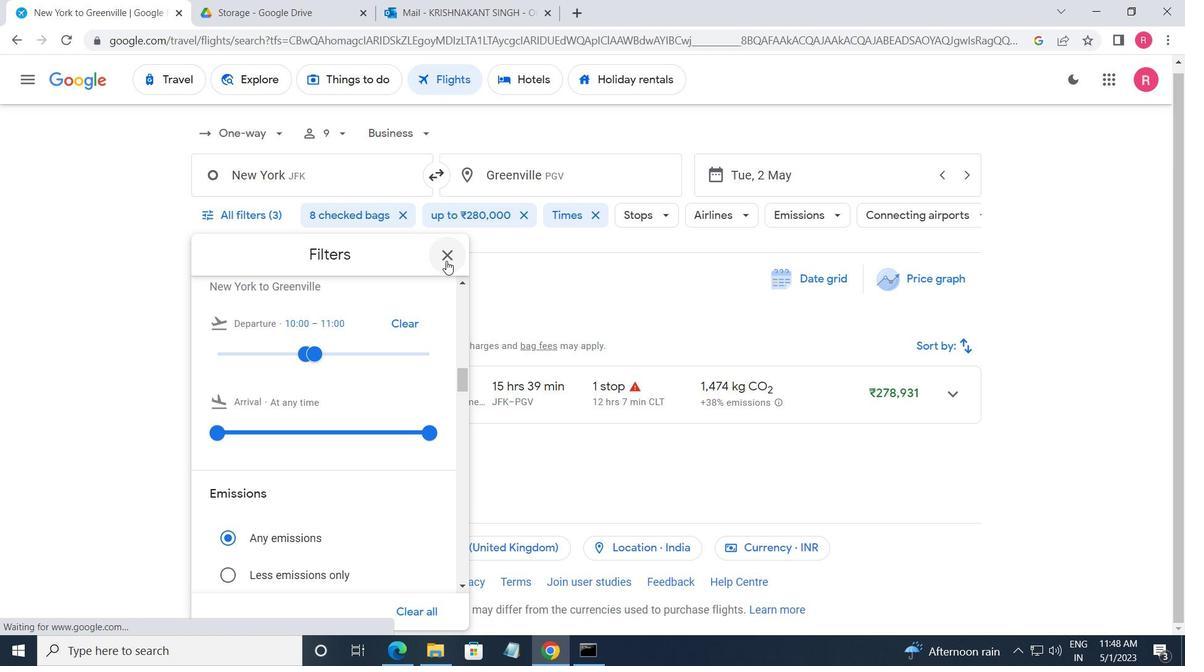 
Action: Mouse moved to (433, 256)
Screenshot: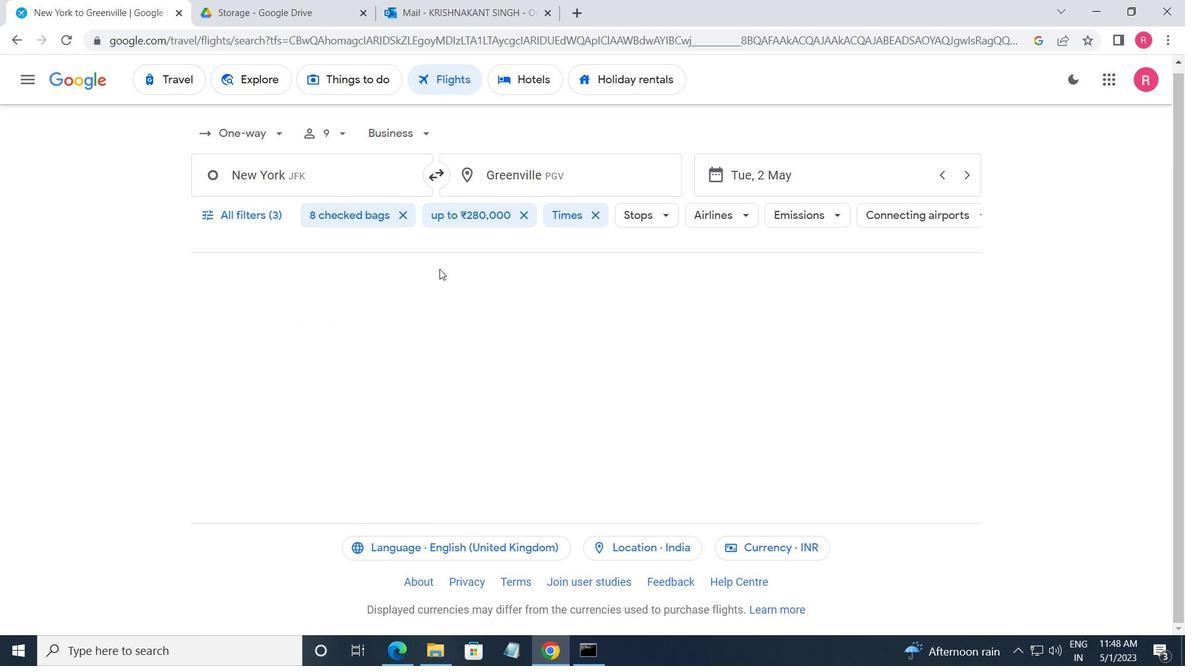 
